 Task: Find connections with filter location Khūtār with filter topic #motivationwith filter profile language German with filter current company Google with filter school Zion Matriculation Higher Secondary School with filter industry Insurance with filter service category Date Entry with filter keywords title Application Developer
Action: Mouse moved to (265, 217)
Screenshot: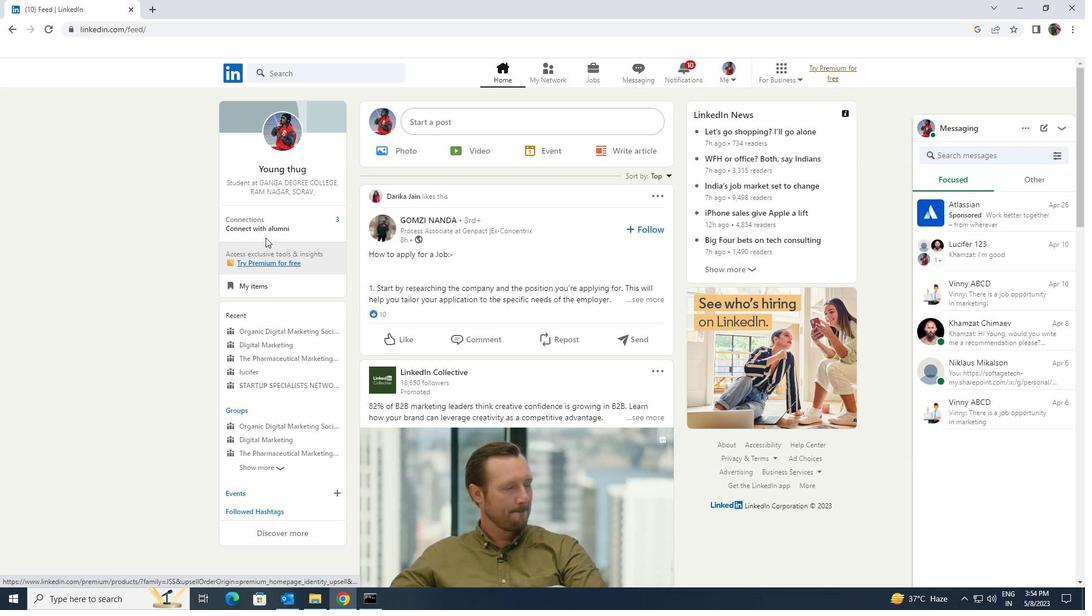 
Action: Mouse pressed left at (265, 217)
Screenshot: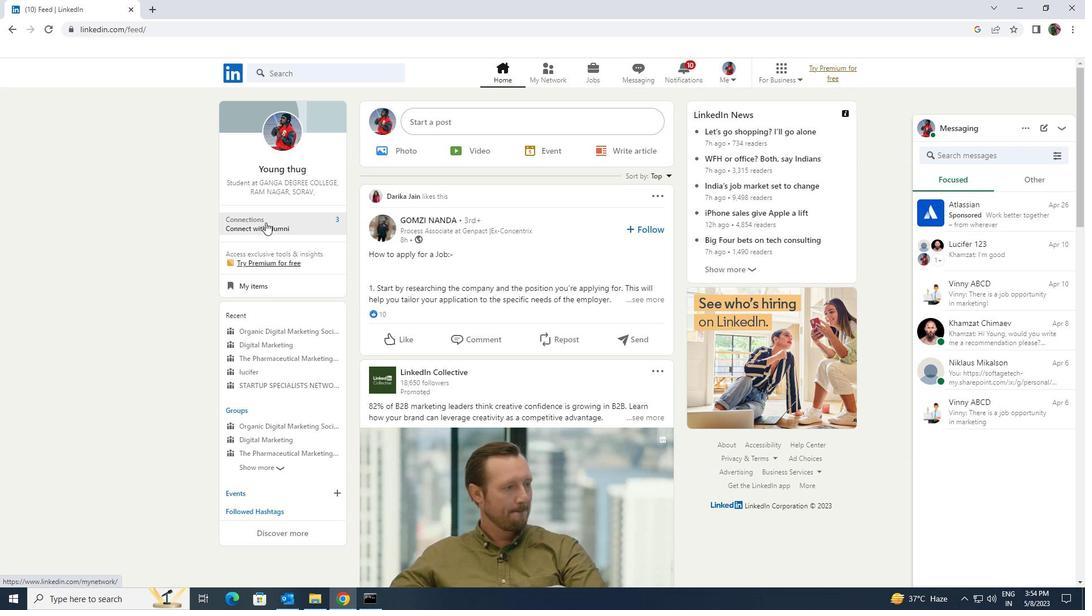 
Action: Mouse moved to (274, 136)
Screenshot: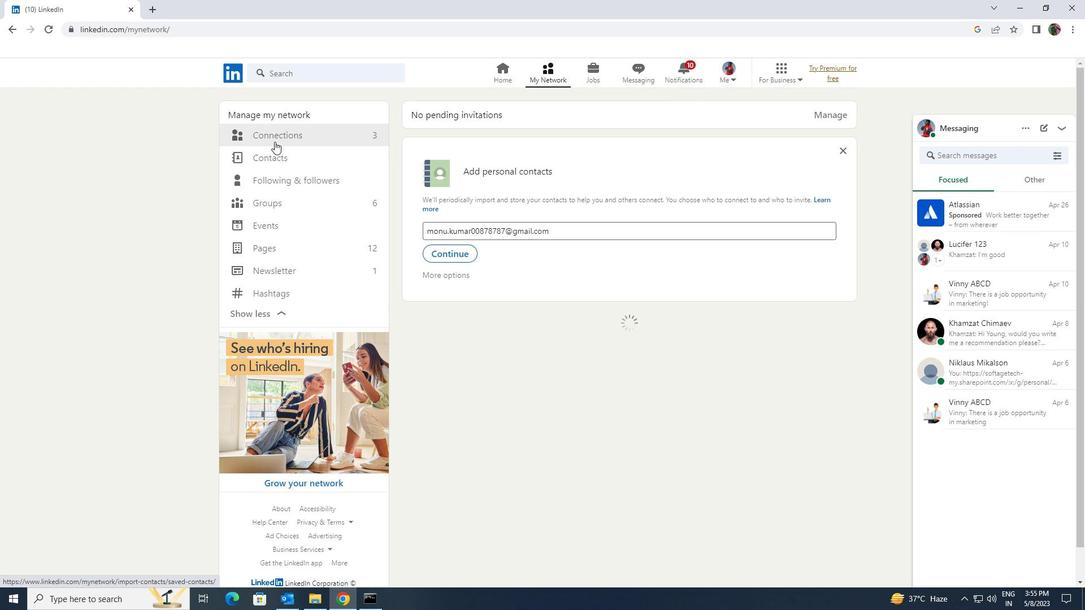 
Action: Mouse pressed left at (274, 136)
Screenshot: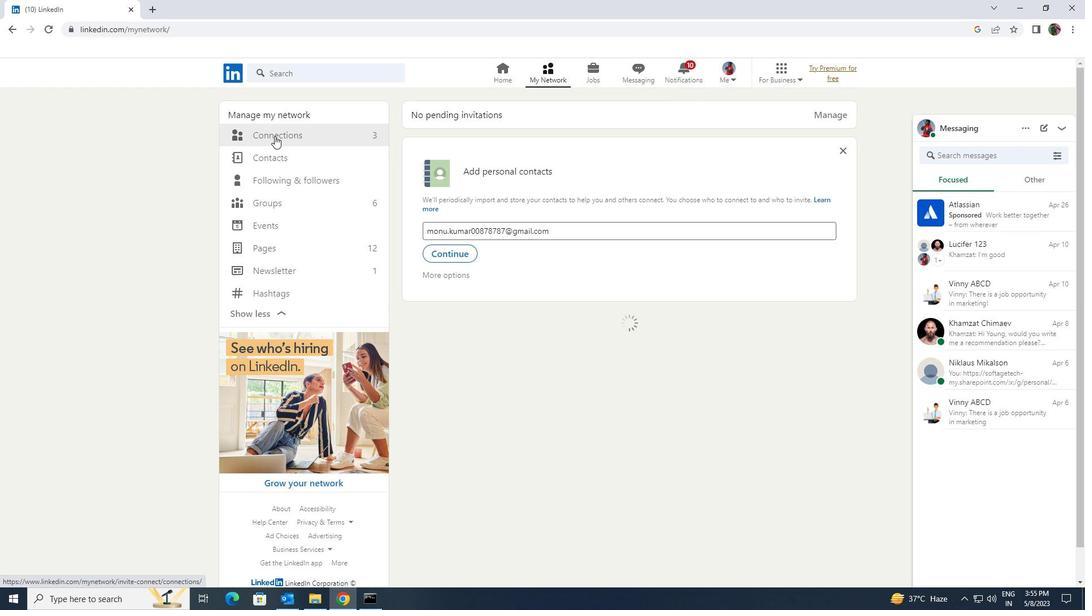 
Action: Mouse moved to (618, 132)
Screenshot: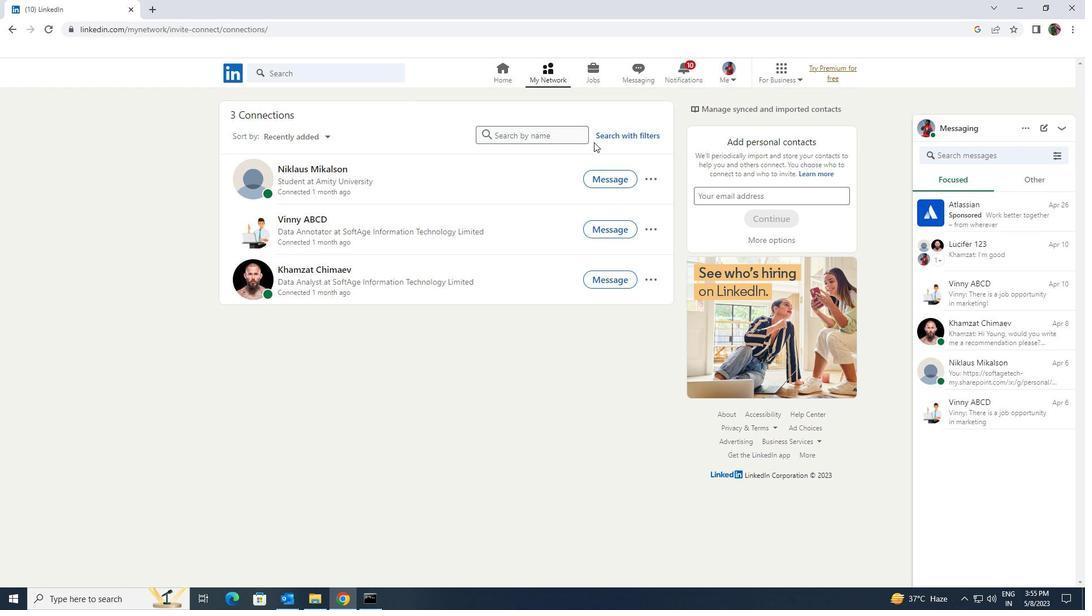 
Action: Mouse pressed left at (618, 132)
Screenshot: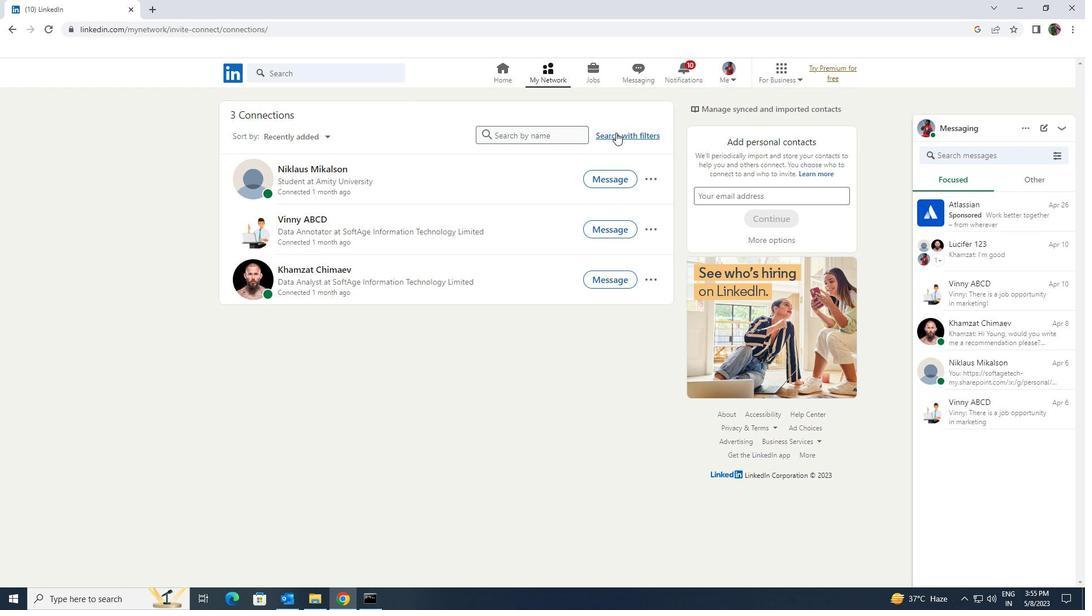 
Action: Mouse moved to (578, 103)
Screenshot: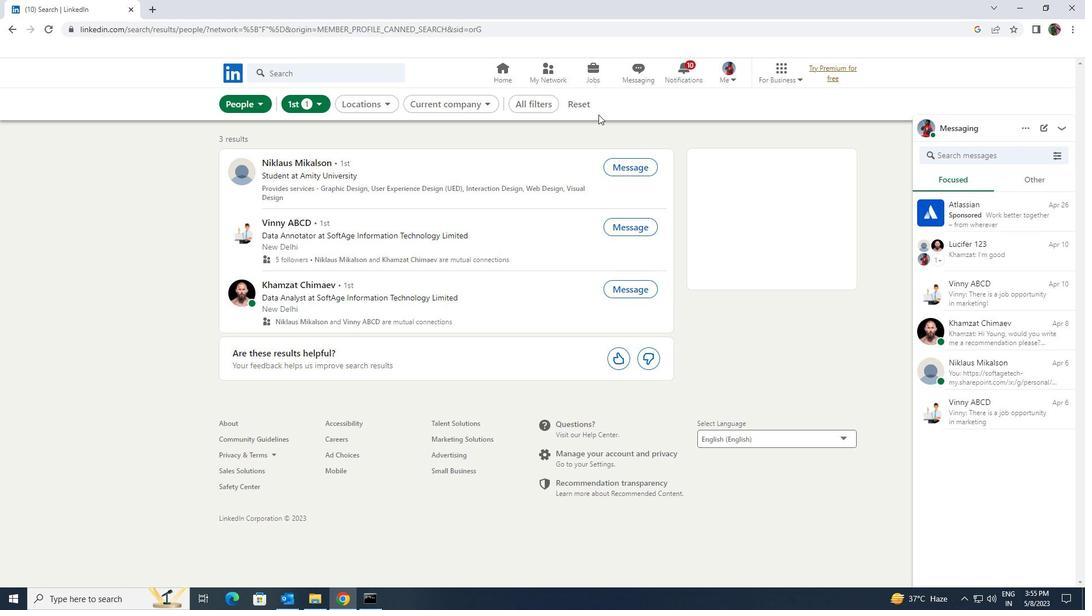 
Action: Mouse pressed left at (578, 103)
Screenshot: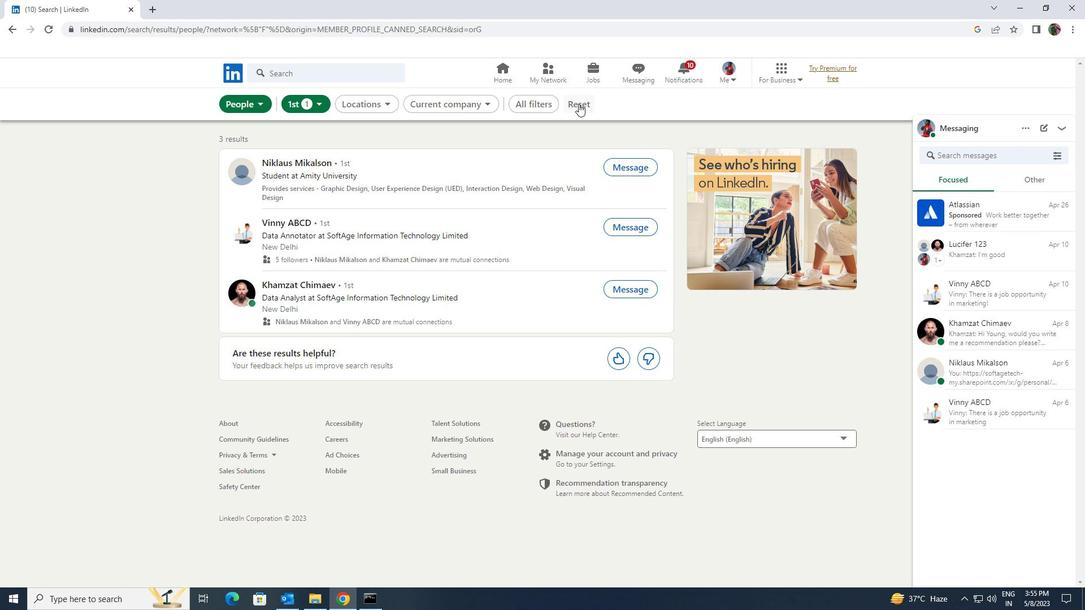 
Action: Mouse moved to (567, 102)
Screenshot: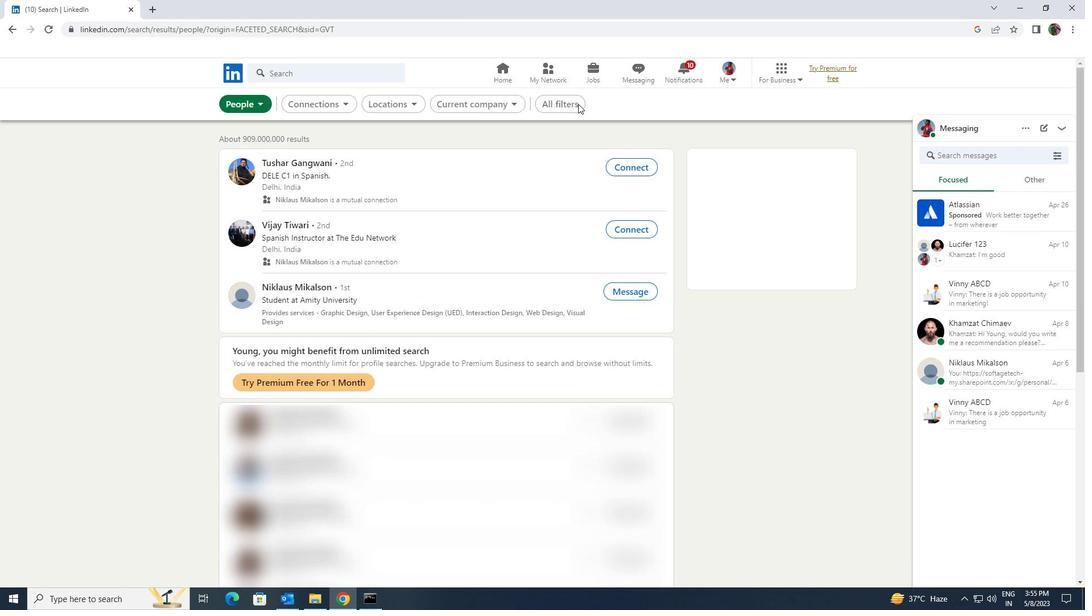 
Action: Mouse pressed left at (567, 102)
Screenshot: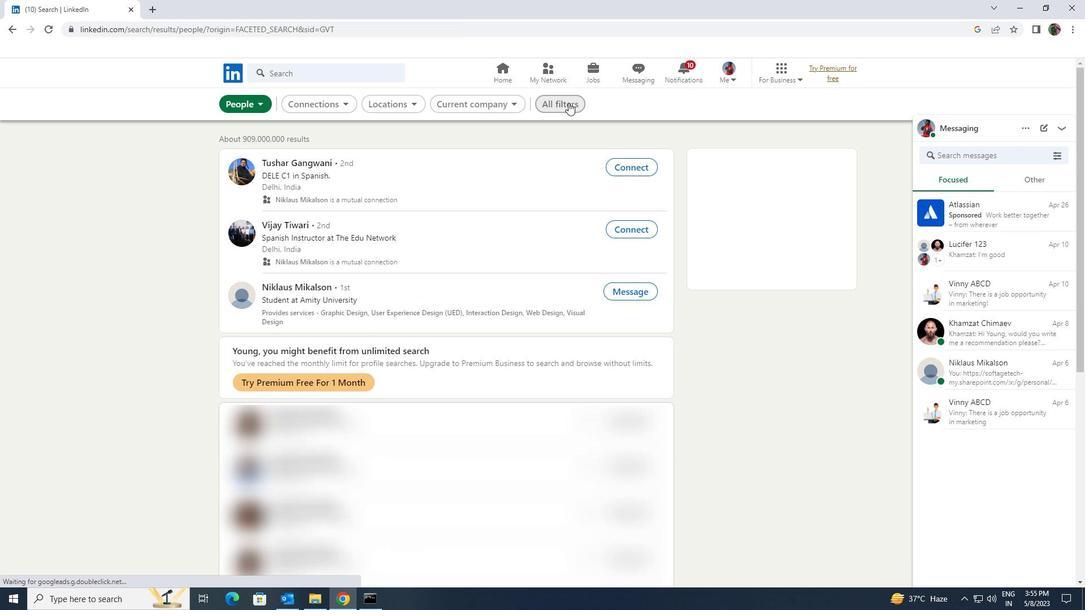 
Action: Mouse moved to (947, 440)
Screenshot: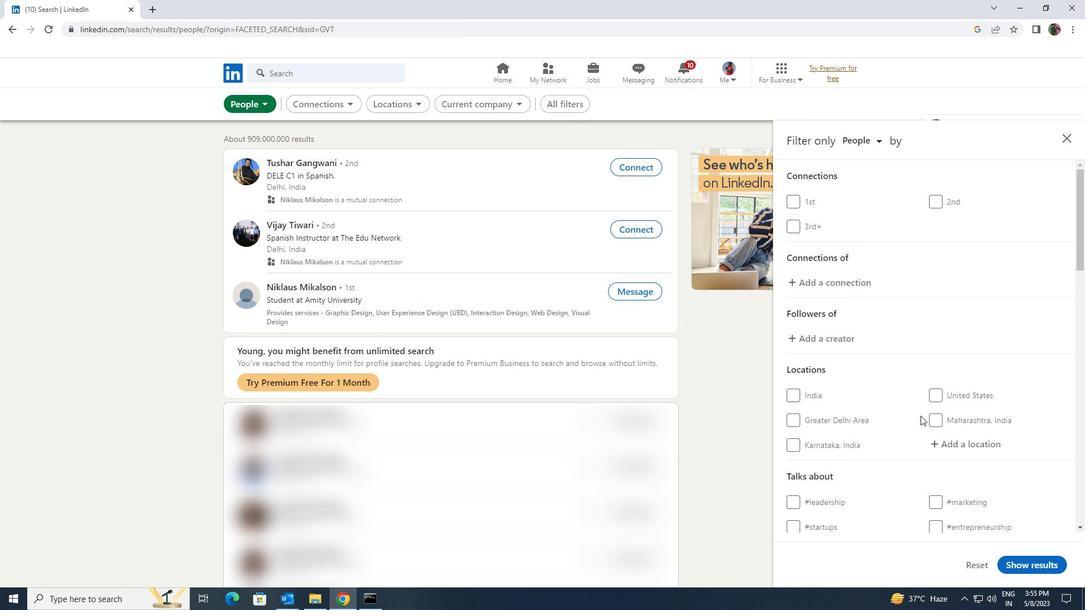 
Action: Mouse pressed left at (947, 440)
Screenshot: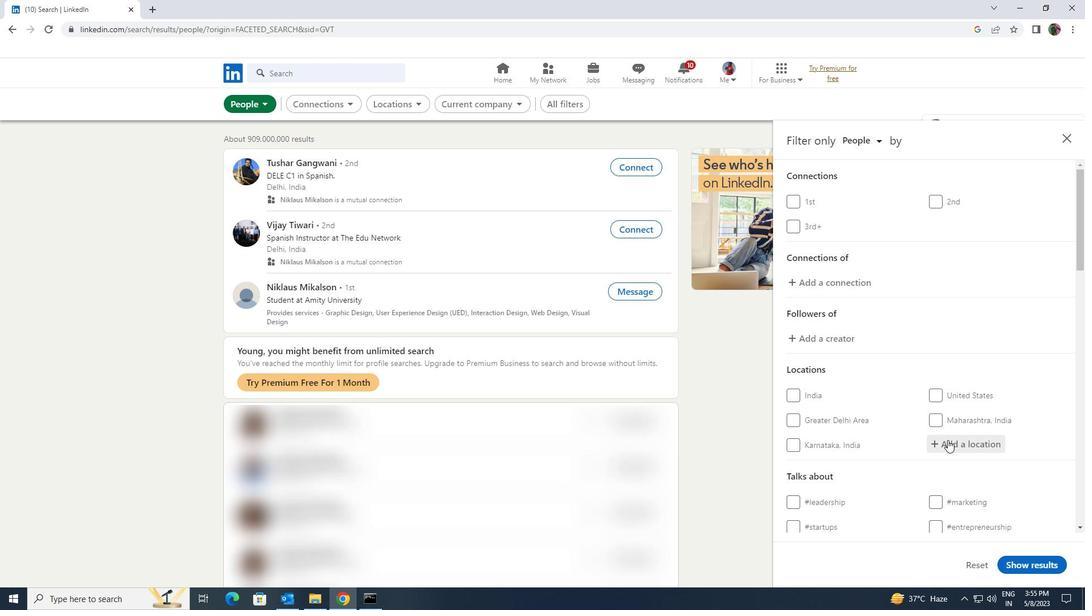 
Action: Key pressed <Key.shift><Key.shift><Key.shift><Key.shift><Key.shift>KHUTAR
Screenshot: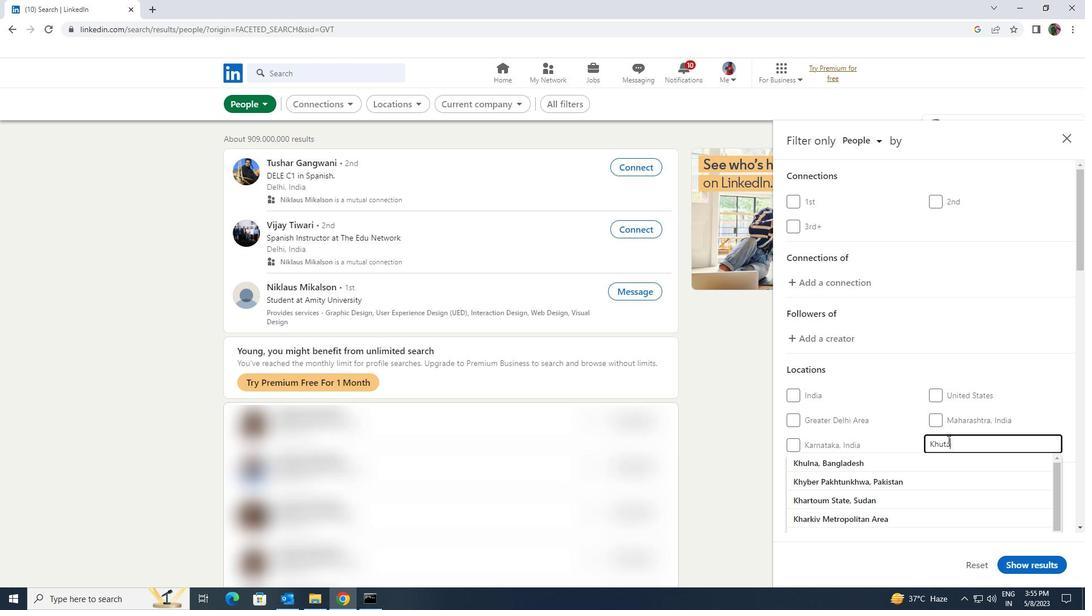 
Action: Mouse moved to (947, 452)
Screenshot: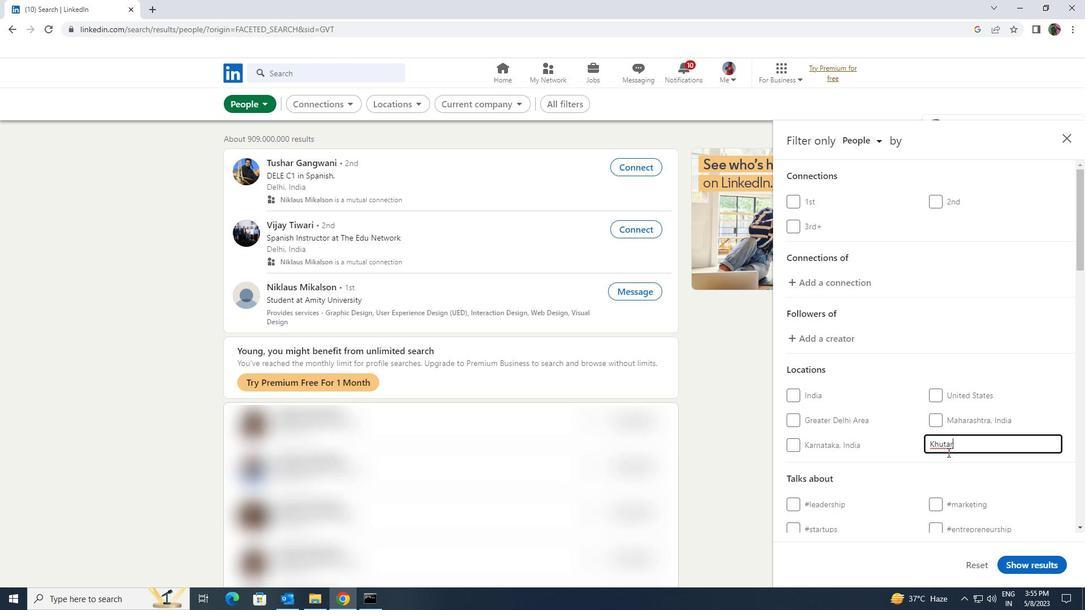 
Action: Mouse scrolled (947, 452) with delta (0, 0)
Screenshot: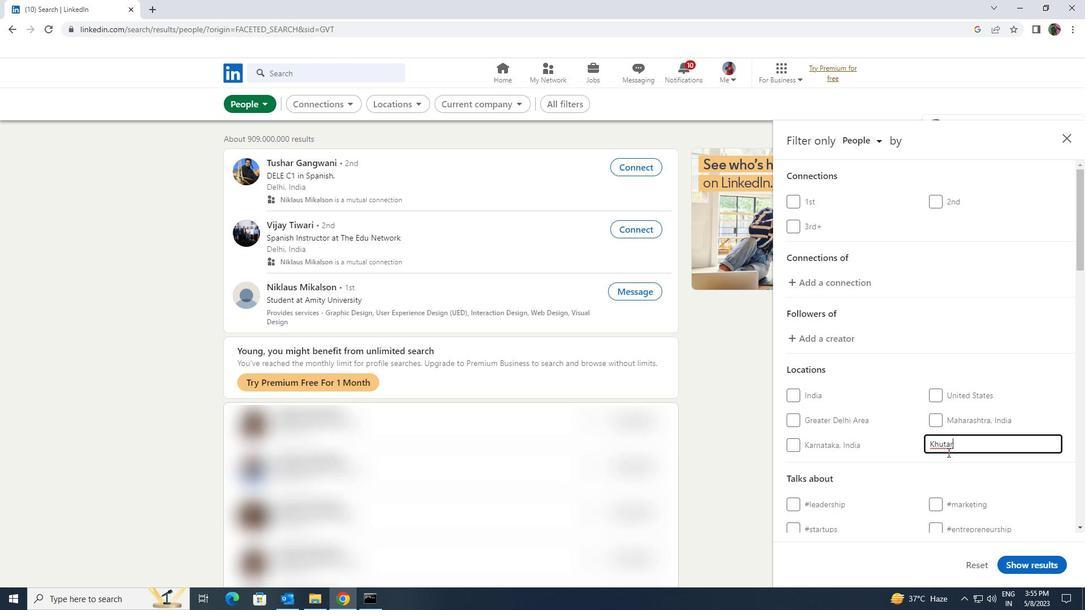 
Action: Mouse moved to (951, 491)
Screenshot: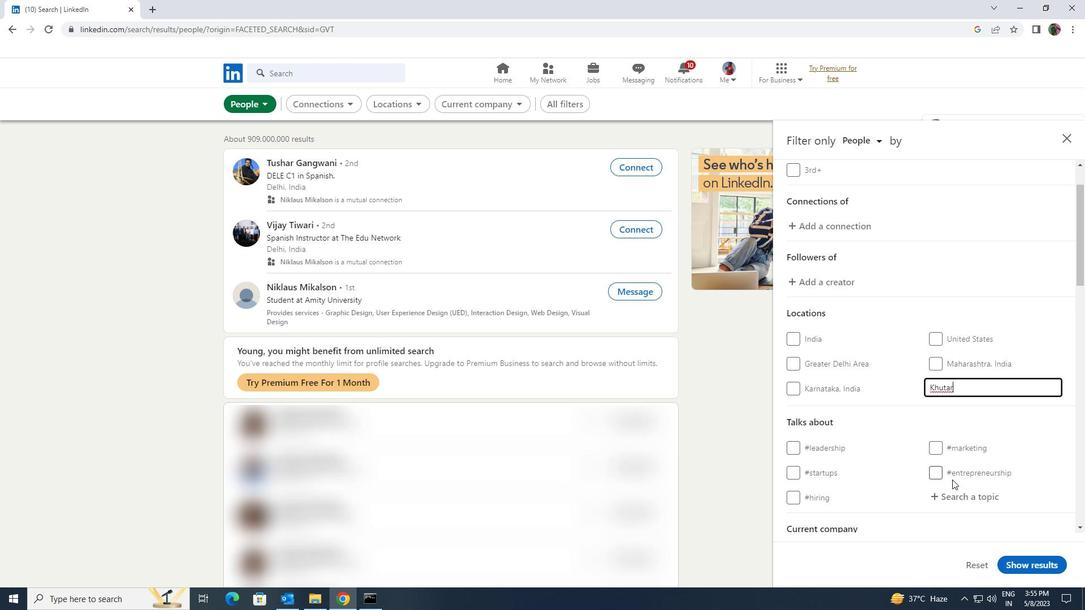 
Action: Mouse pressed left at (951, 491)
Screenshot: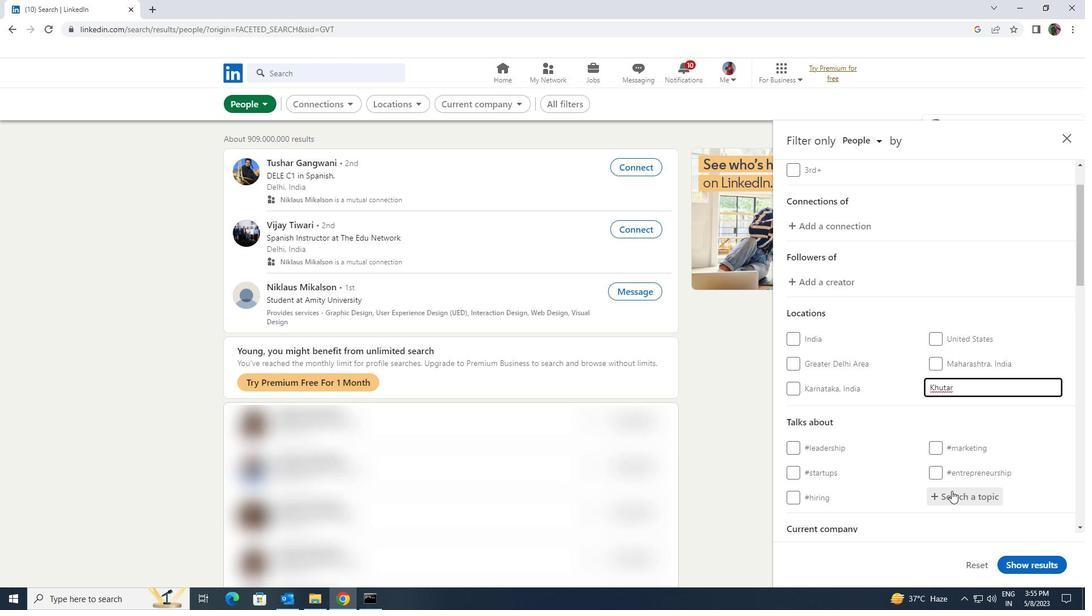 
Action: Key pressed <Key.shift><Key.shift><Key.shift><Key.shift><Key.shift>MOTIVATION
Screenshot: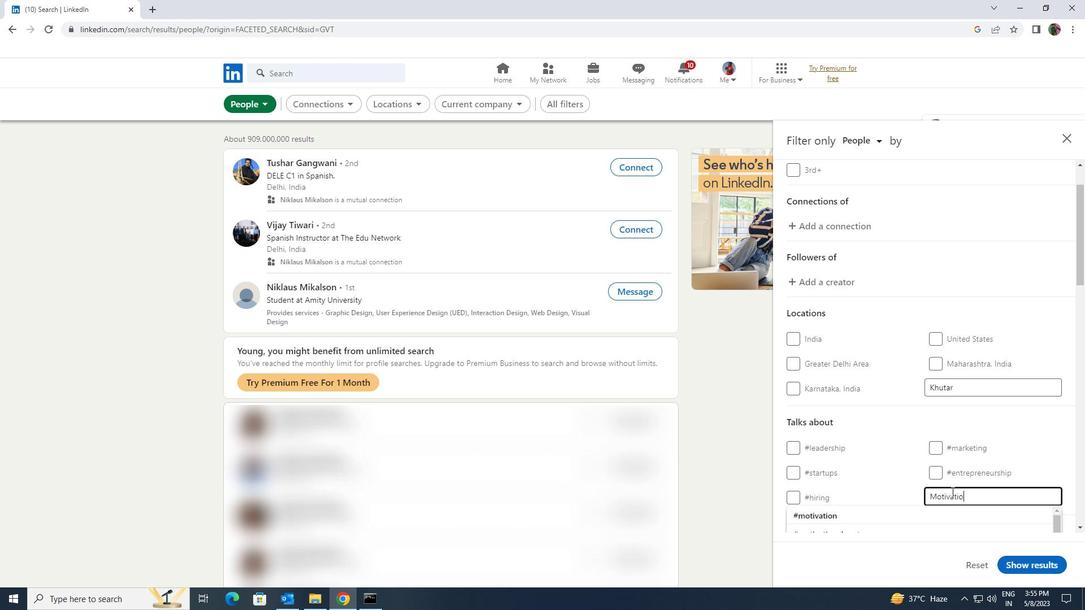 
Action: Mouse moved to (909, 508)
Screenshot: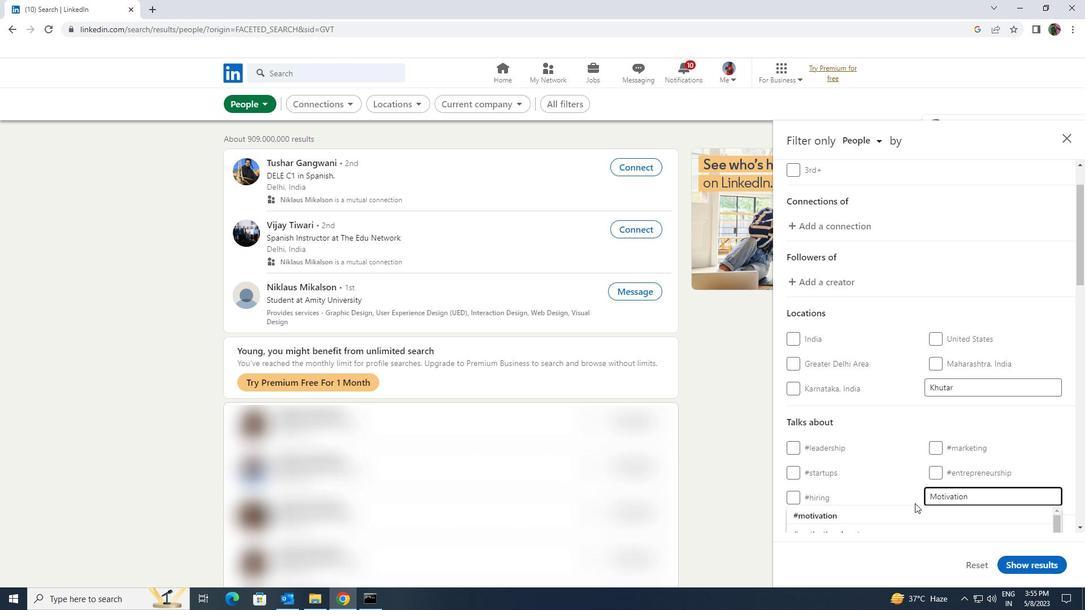 
Action: Mouse pressed left at (909, 508)
Screenshot: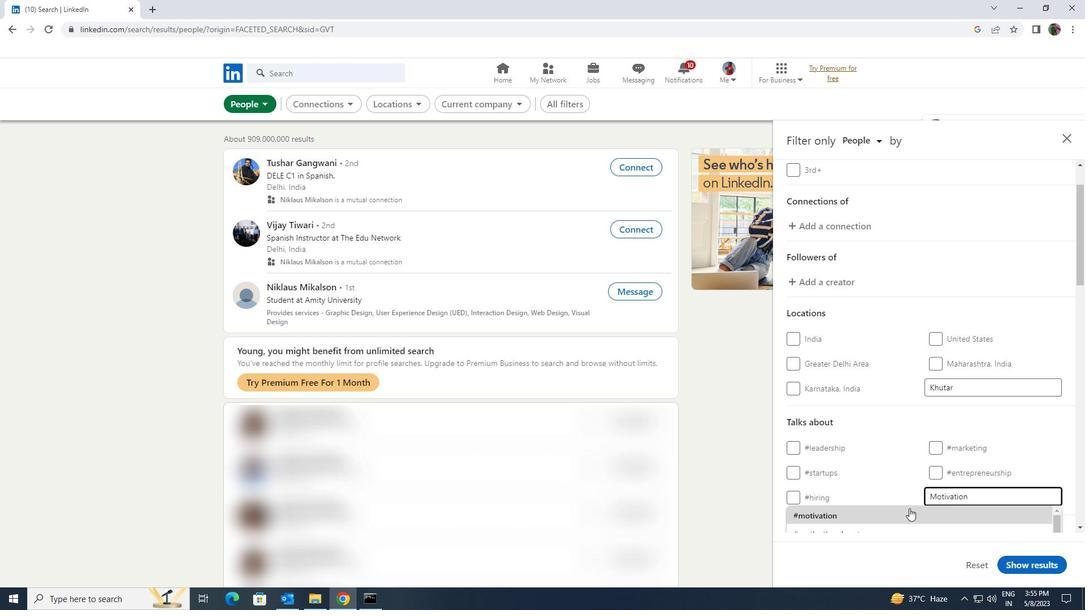 
Action: Mouse moved to (909, 508)
Screenshot: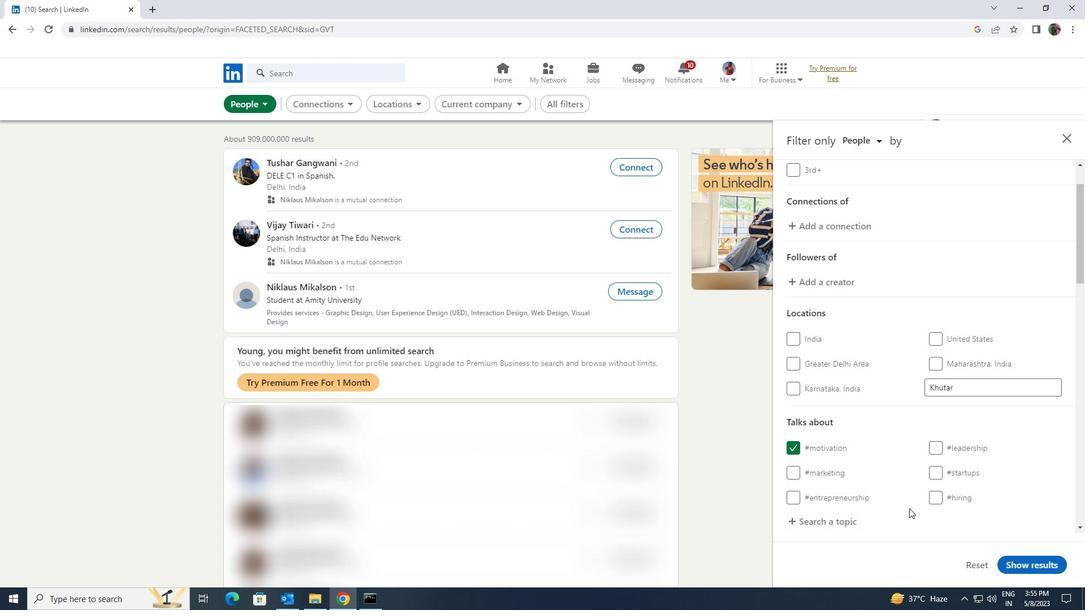 
Action: Mouse scrolled (909, 508) with delta (0, 0)
Screenshot: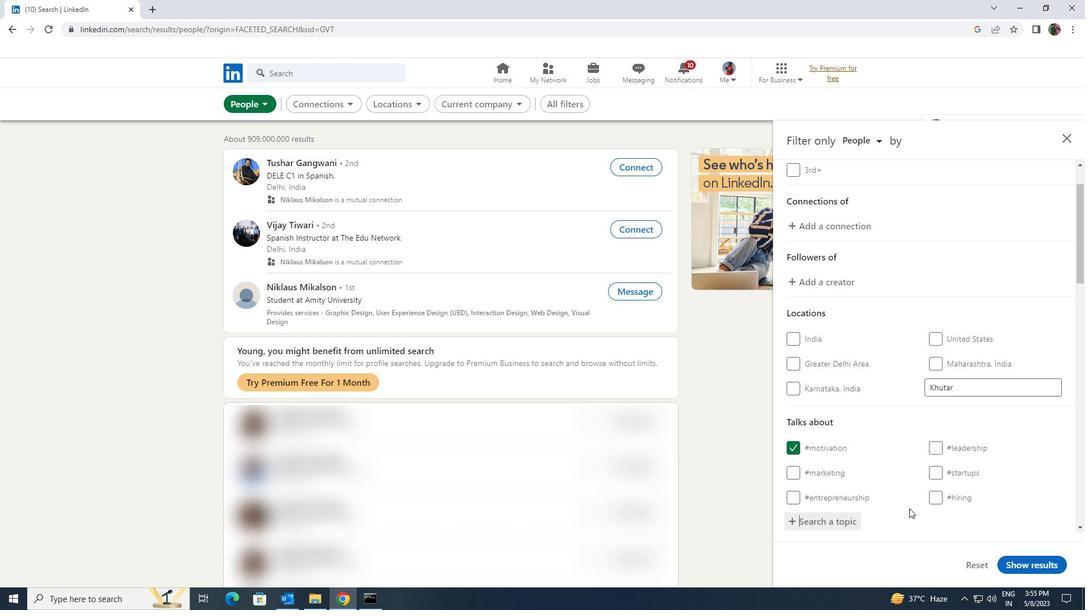 
Action: Mouse scrolled (909, 508) with delta (0, 0)
Screenshot: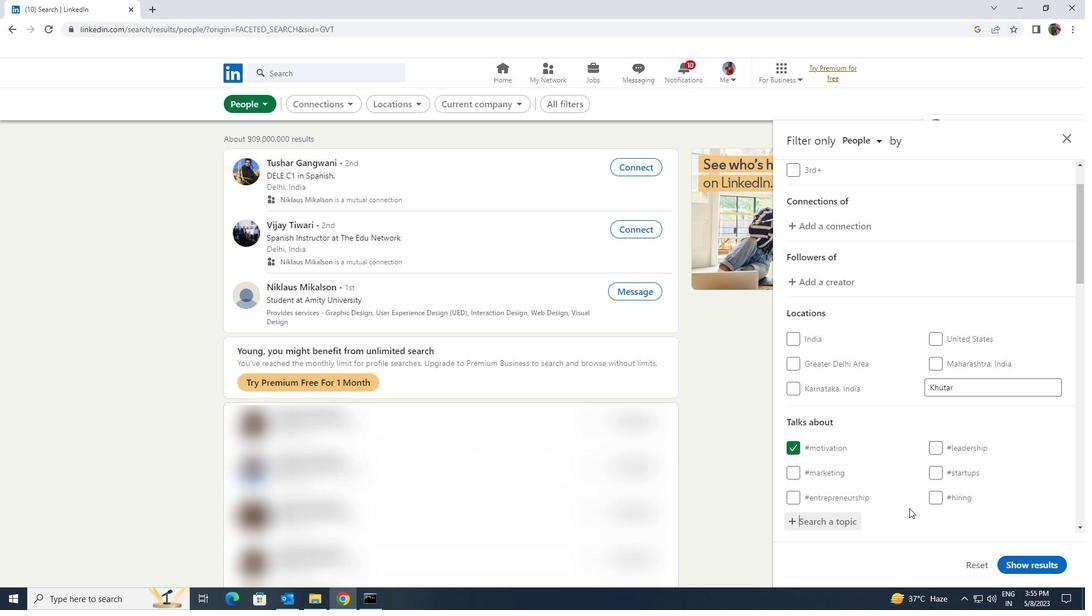 
Action: Mouse scrolled (909, 508) with delta (0, 0)
Screenshot: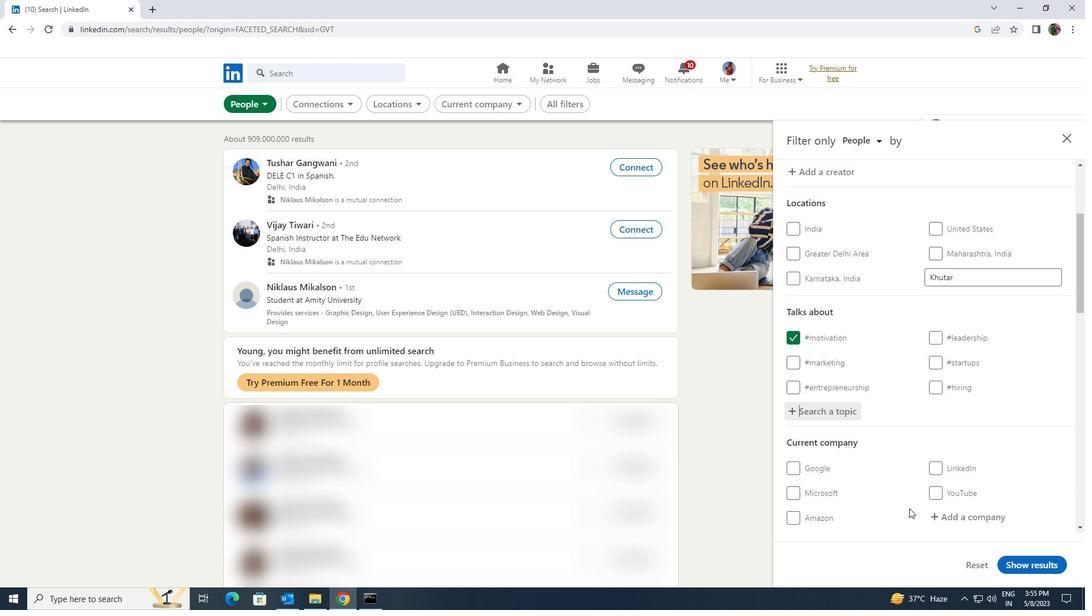 
Action: Mouse scrolled (909, 508) with delta (0, 0)
Screenshot: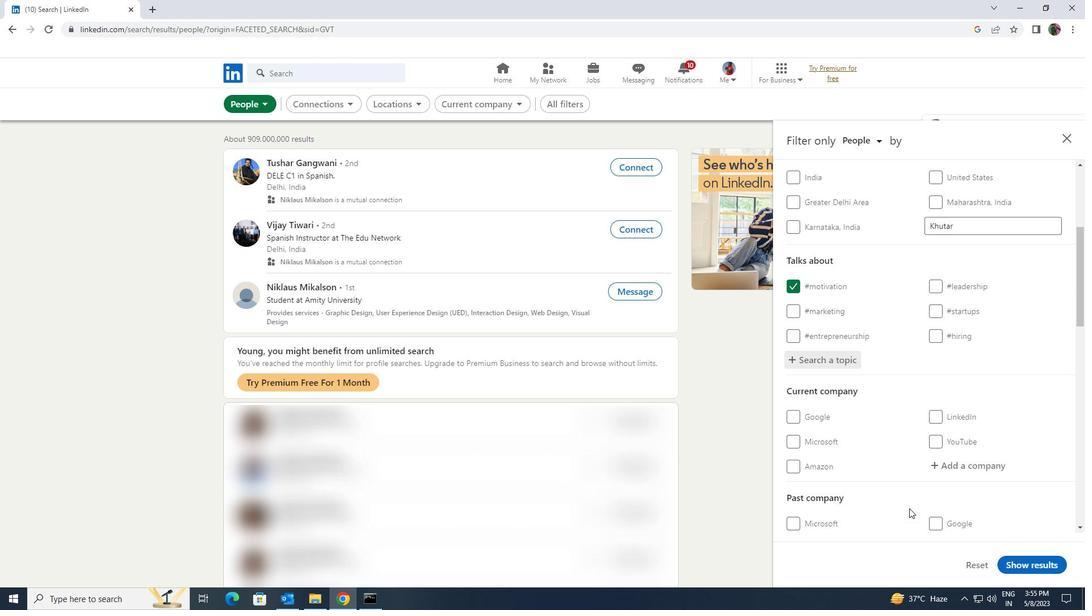 
Action: Mouse scrolled (909, 508) with delta (0, 0)
Screenshot: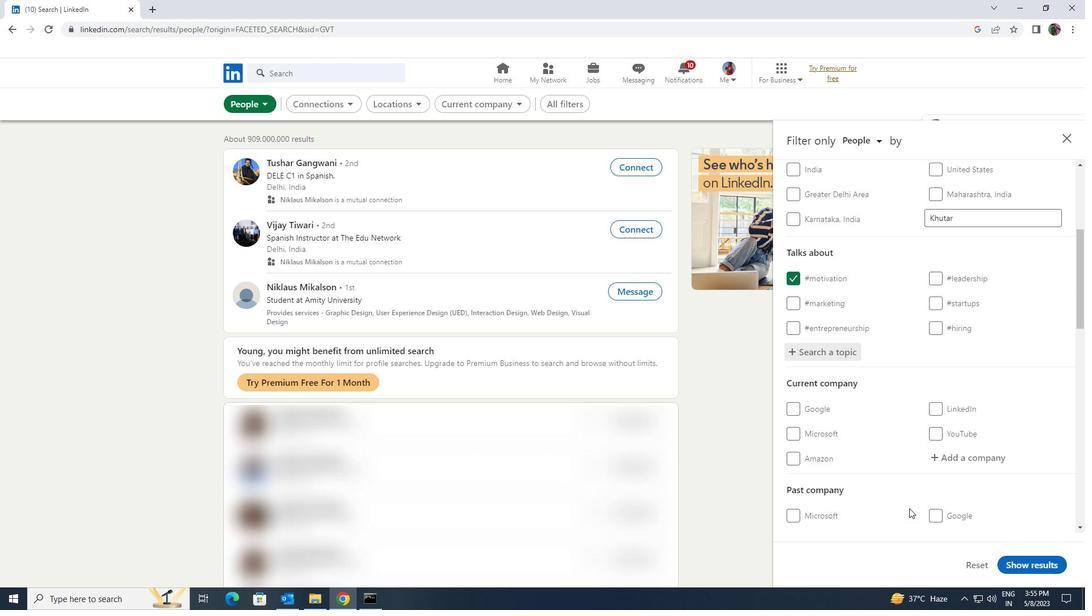 
Action: Mouse scrolled (909, 508) with delta (0, 0)
Screenshot: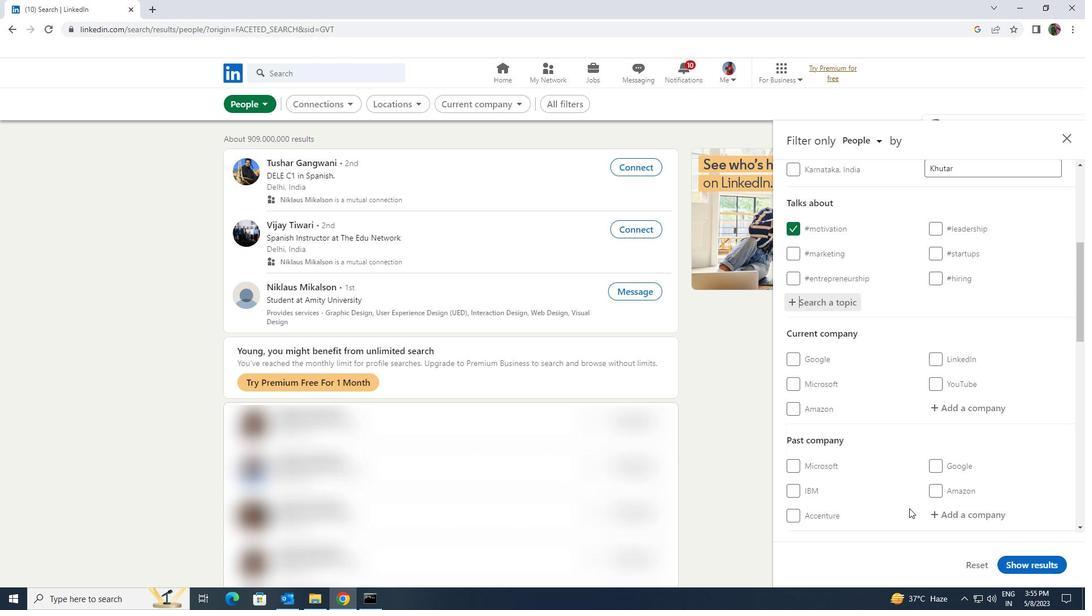 
Action: Mouse scrolled (909, 508) with delta (0, 0)
Screenshot: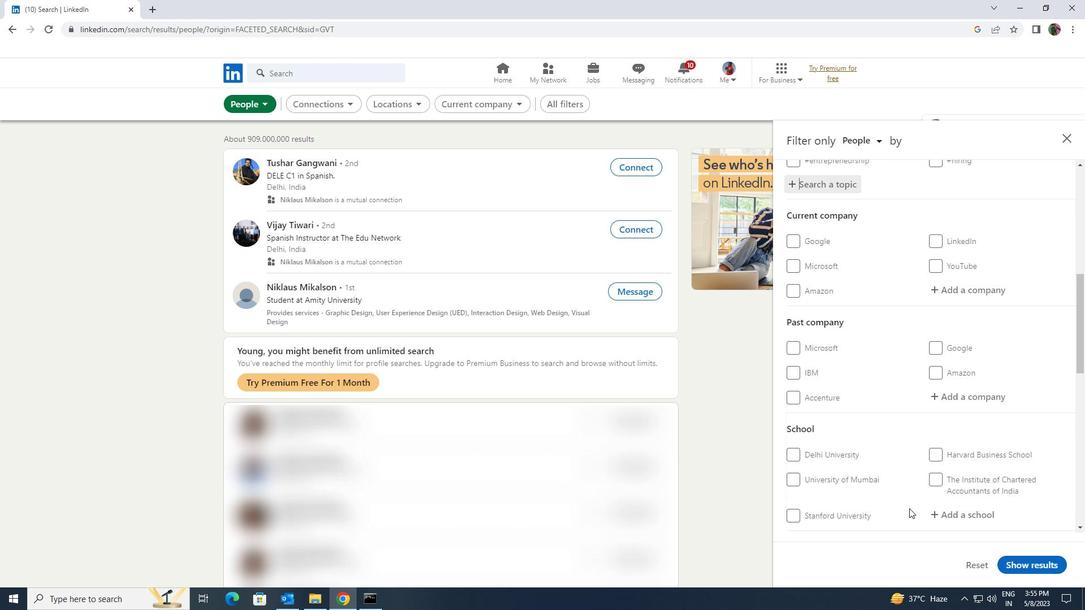 
Action: Mouse scrolled (909, 508) with delta (0, 0)
Screenshot: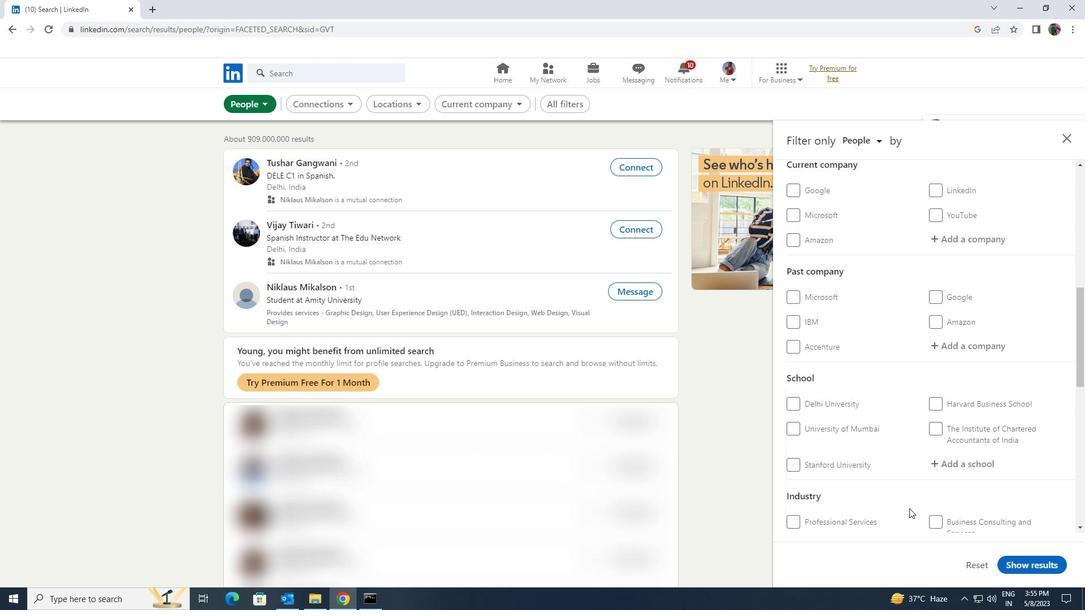 
Action: Mouse scrolled (909, 508) with delta (0, 0)
Screenshot: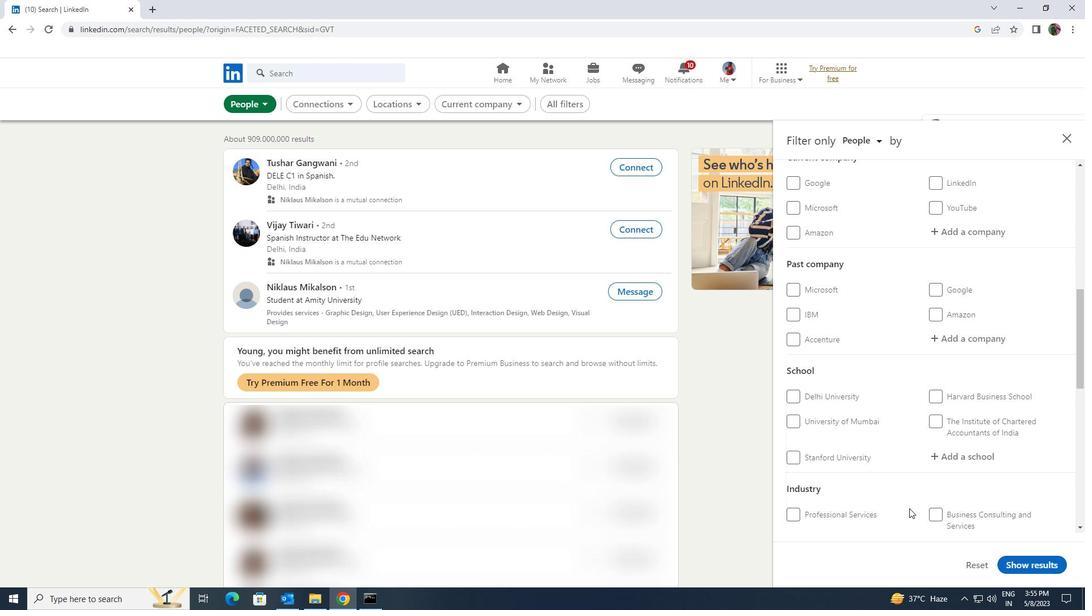 
Action: Mouse scrolled (909, 508) with delta (0, 0)
Screenshot: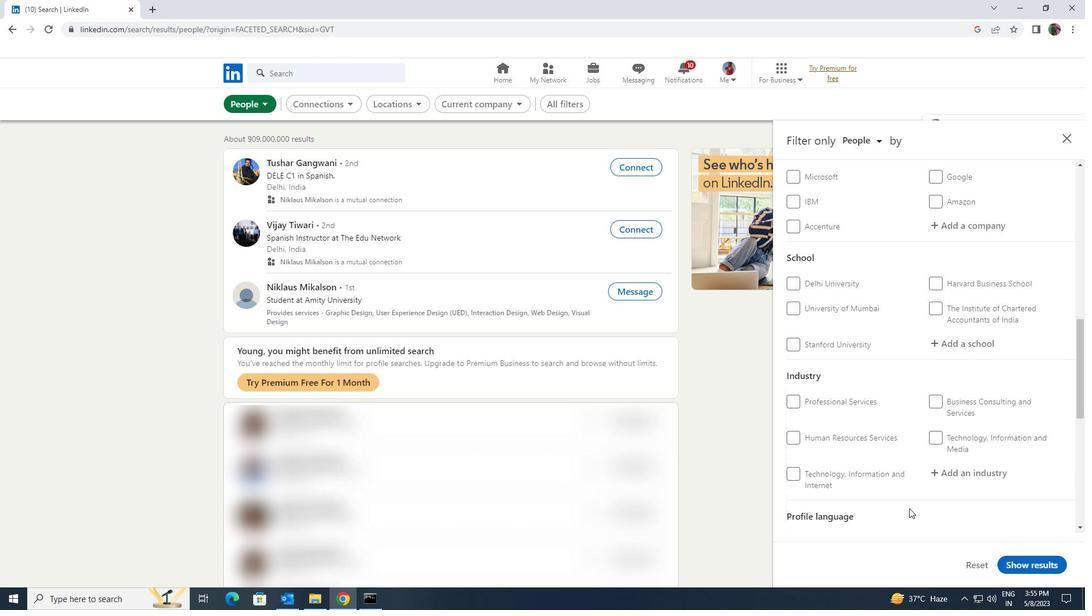
Action: Mouse scrolled (909, 508) with delta (0, 0)
Screenshot: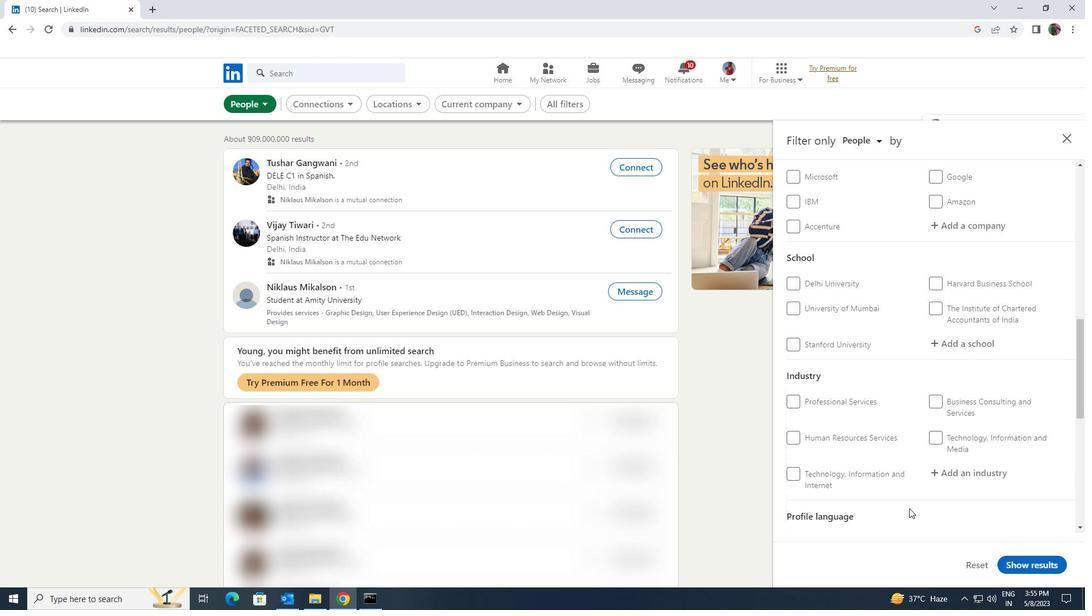 
Action: Mouse moved to (827, 480)
Screenshot: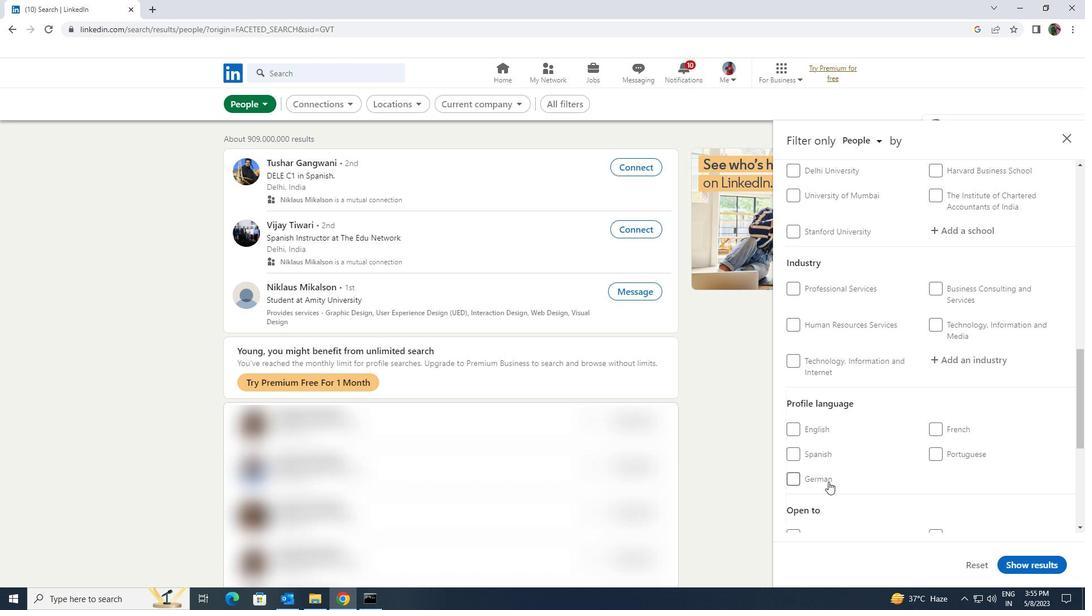 
Action: Mouse pressed left at (827, 480)
Screenshot: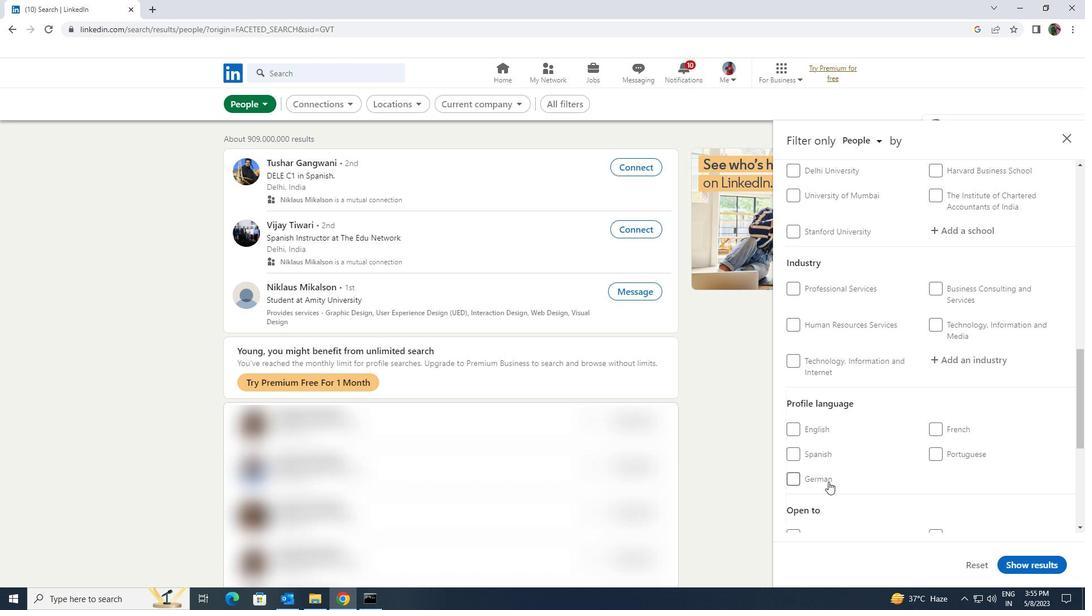 
Action: Mouse moved to (881, 491)
Screenshot: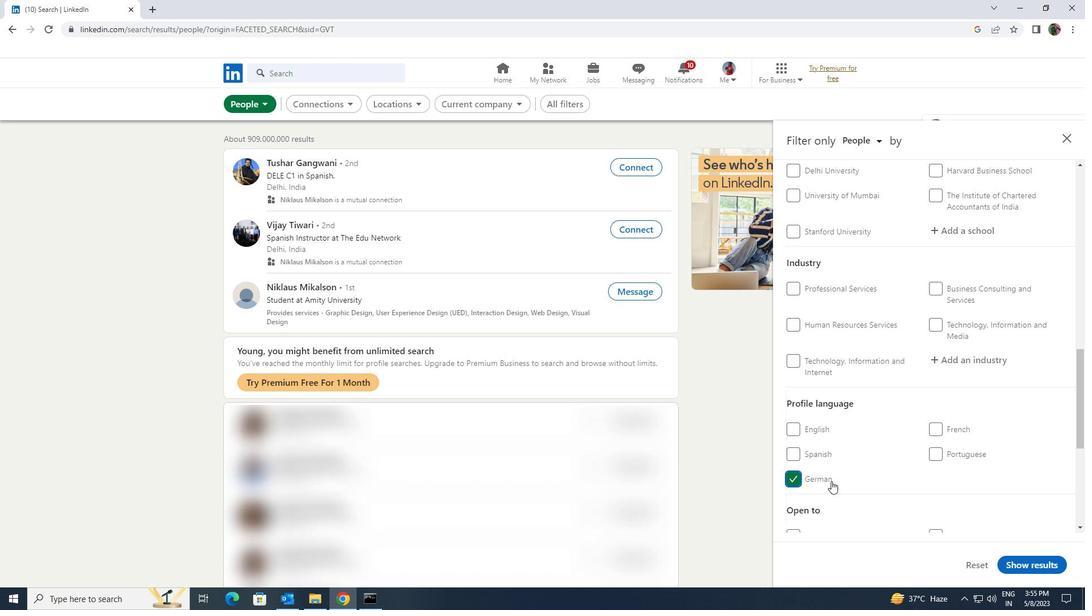 
Action: Mouse scrolled (881, 492) with delta (0, 0)
Screenshot: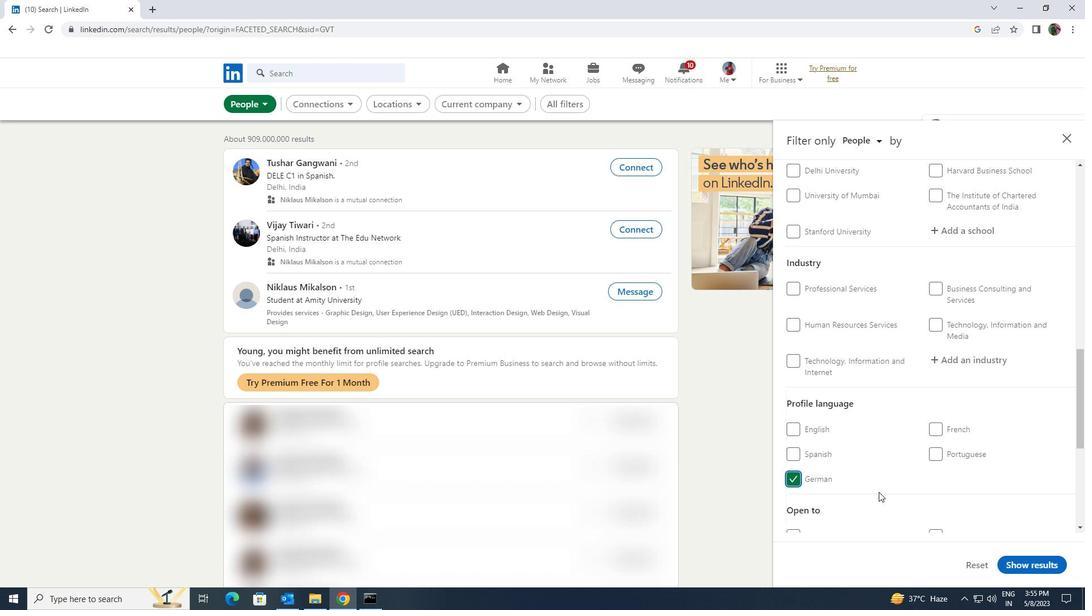 
Action: Mouse scrolled (881, 492) with delta (0, 0)
Screenshot: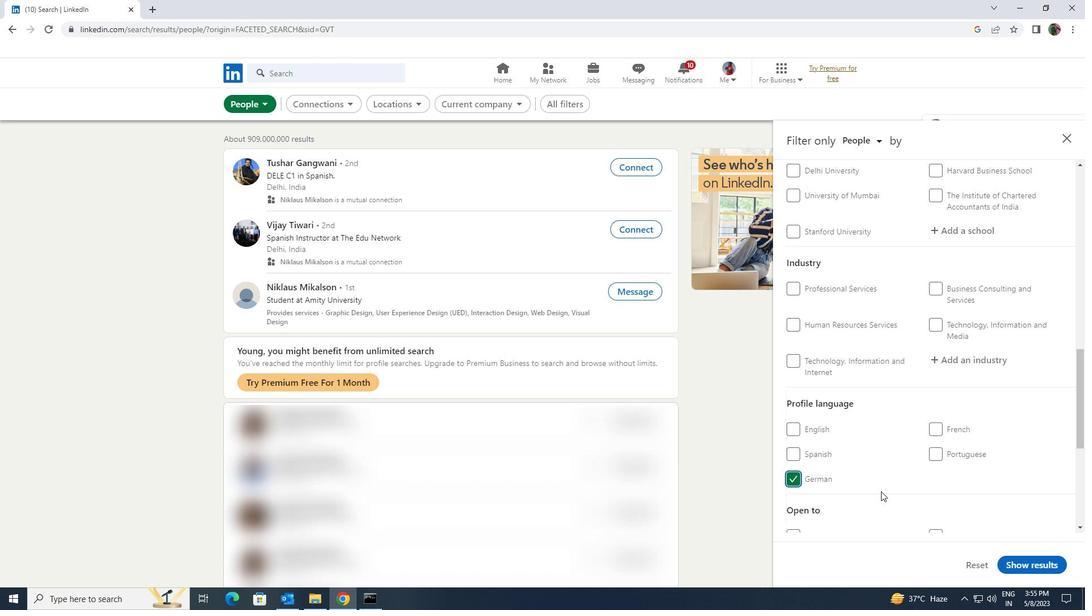 
Action: Mouse scrolled (881, 492) with delta (0, 0)
Screenshot: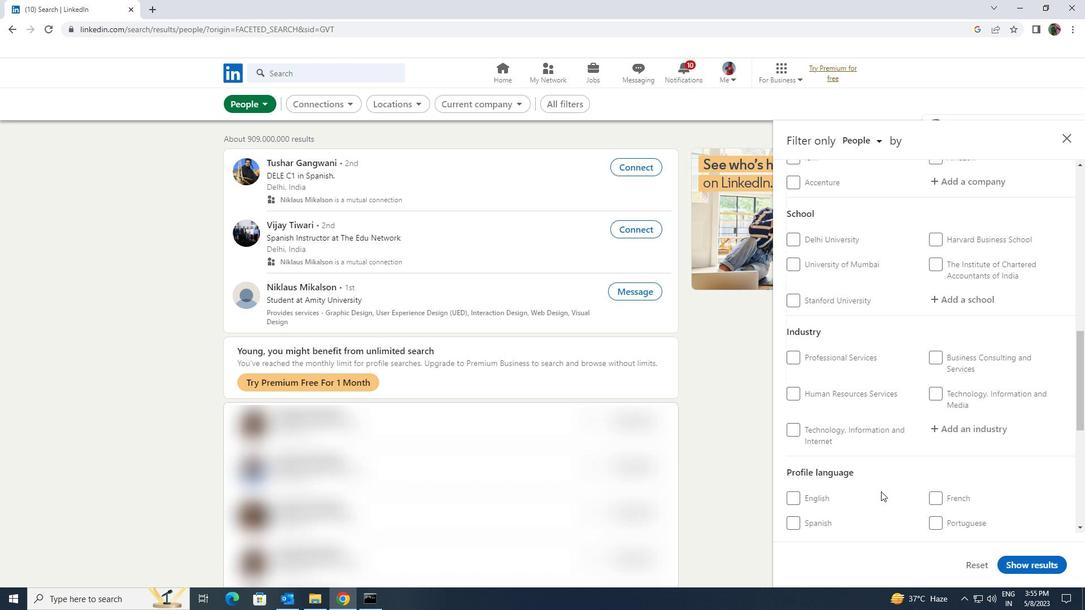 
Action: Mouse scrolled (881, 492) with delta (0, 0)
Screenshot: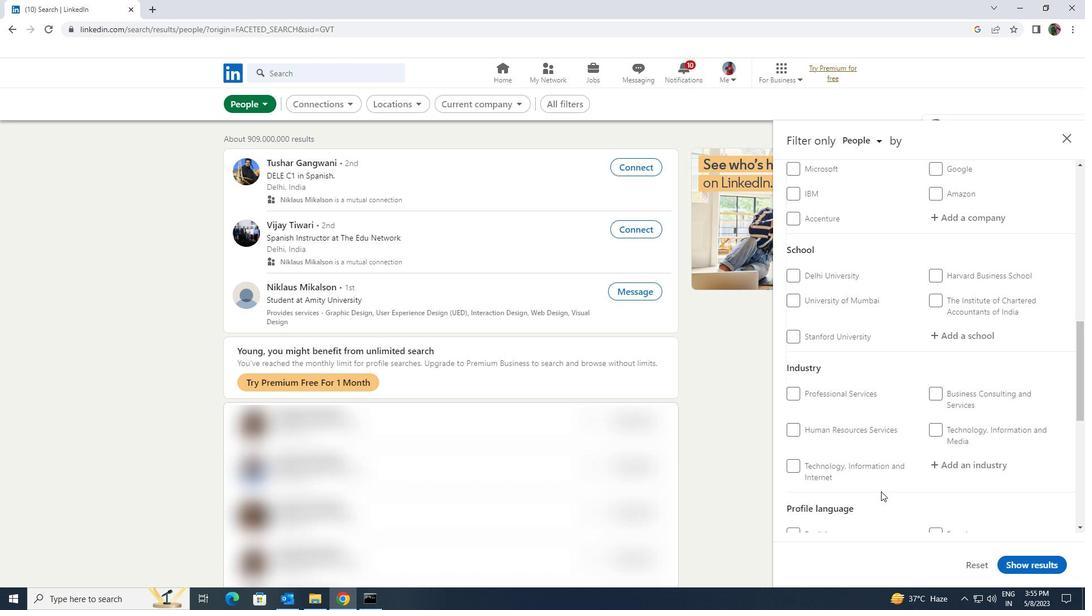 
Action: Mouse moved to (881, 491)
Screenshot: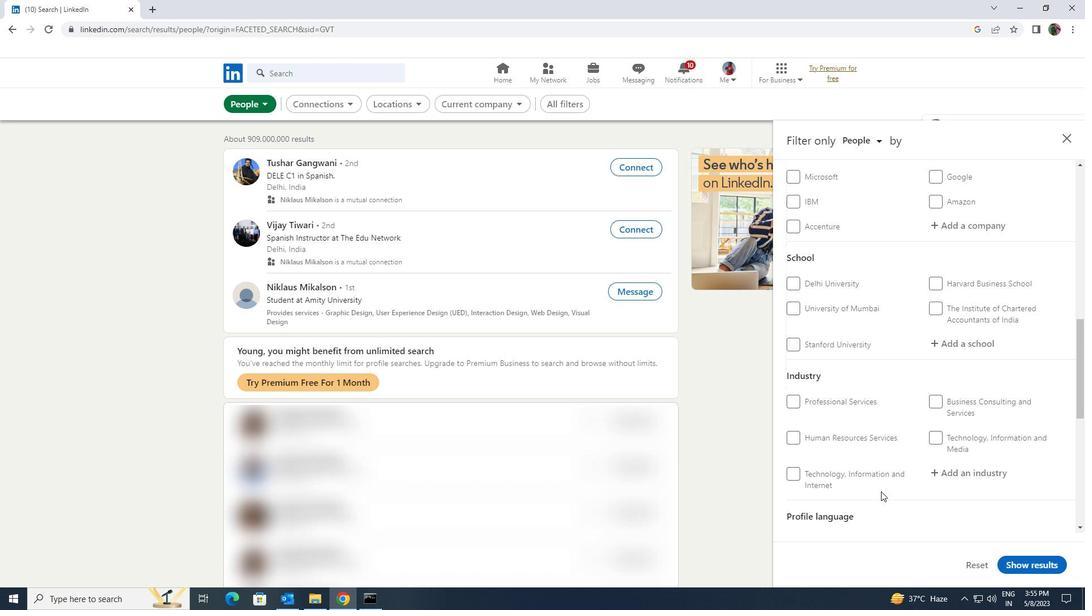 
Action: Mouse scrolled (881, 492) with delta (0, 0)
Screenshot: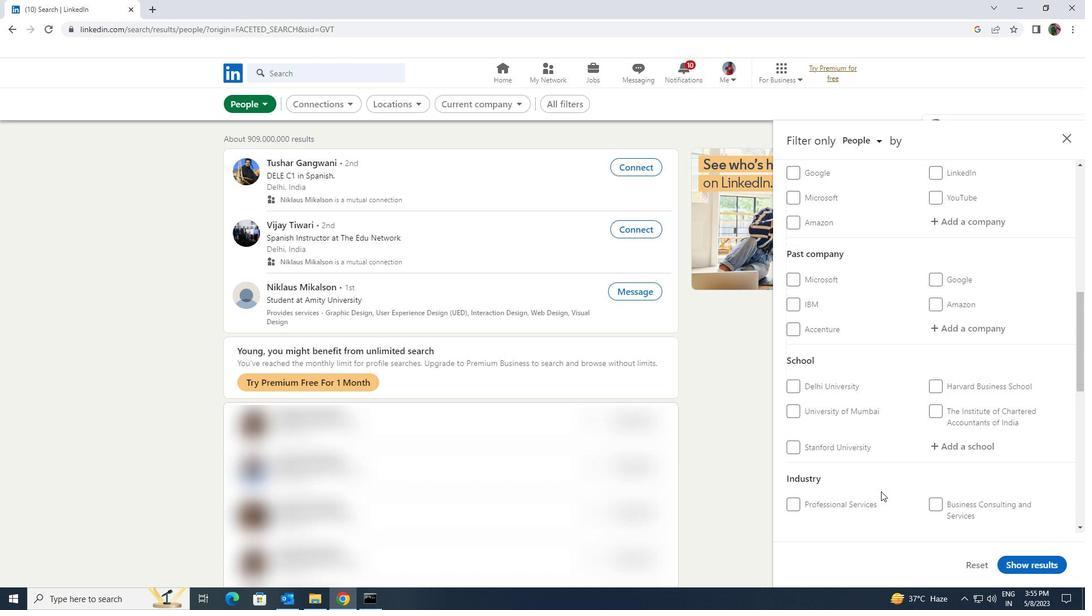 
Action: Mouse moved to (881, 491)
Screenshot: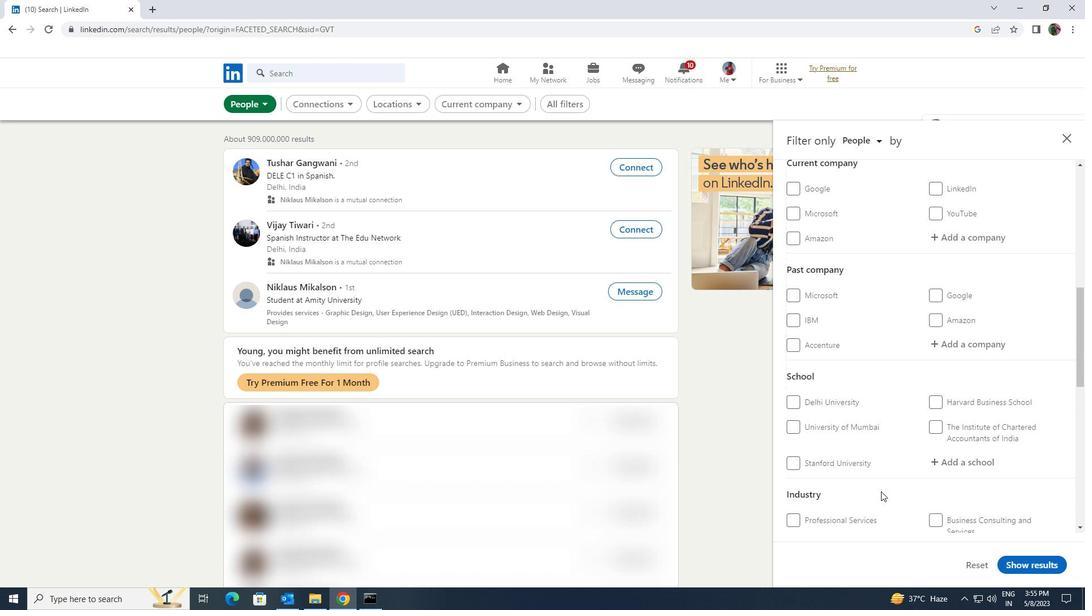 
Action: Mouse scrolled (881, 492) with delta (0, 0)
Screenshot: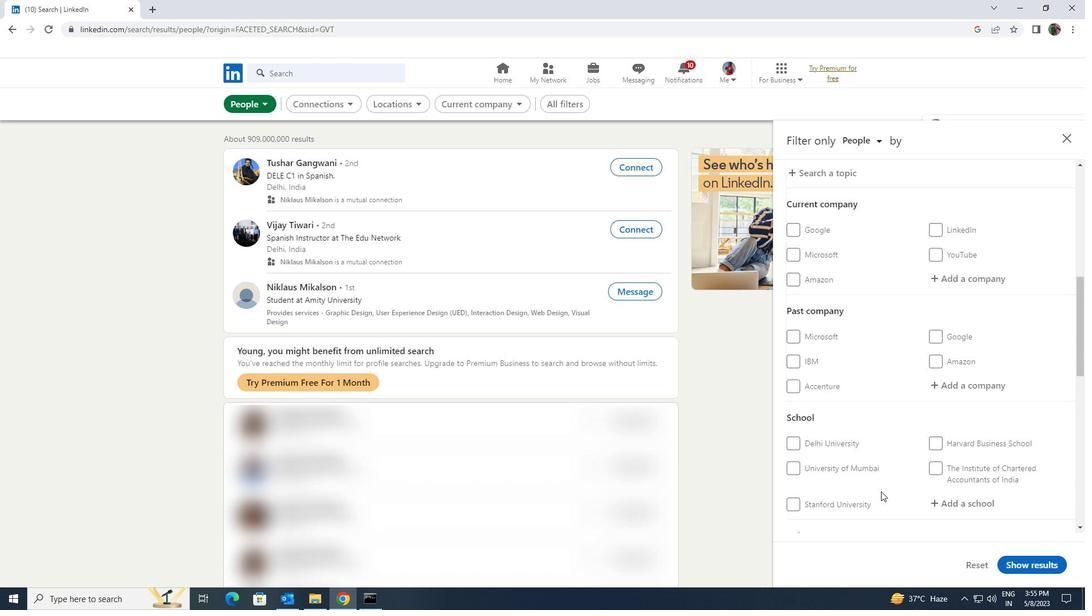 
Action: Mouse moved to (881, 492)
Screenshot: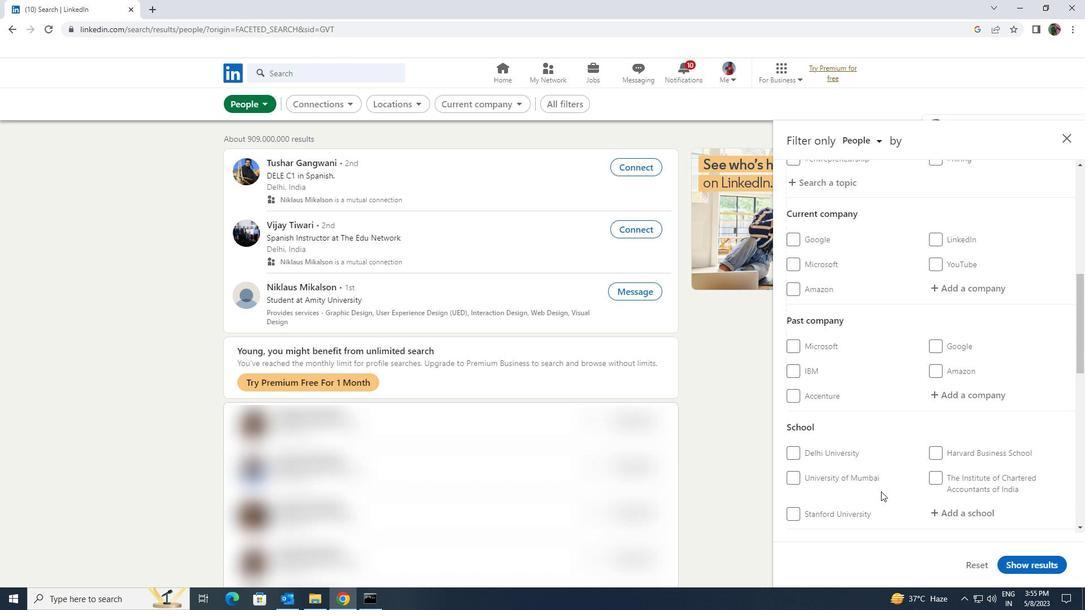 
Action: Mouse scrolled (881, 492) with delta (0, 0)
Screenshot: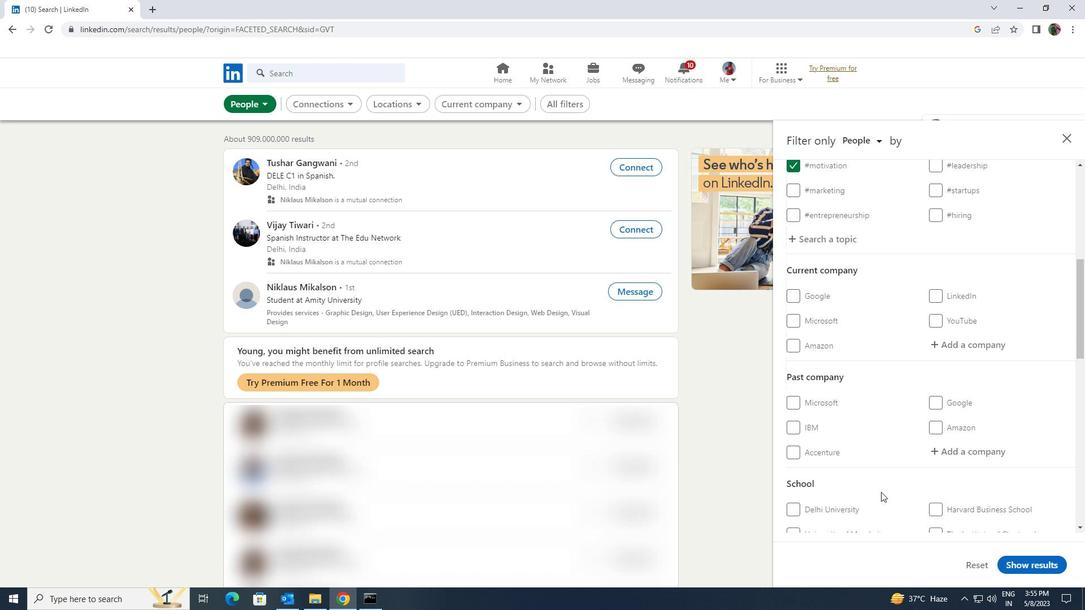 
Action: Mouse scrolled (881, 492) with delta (0, 0)
Screenshot: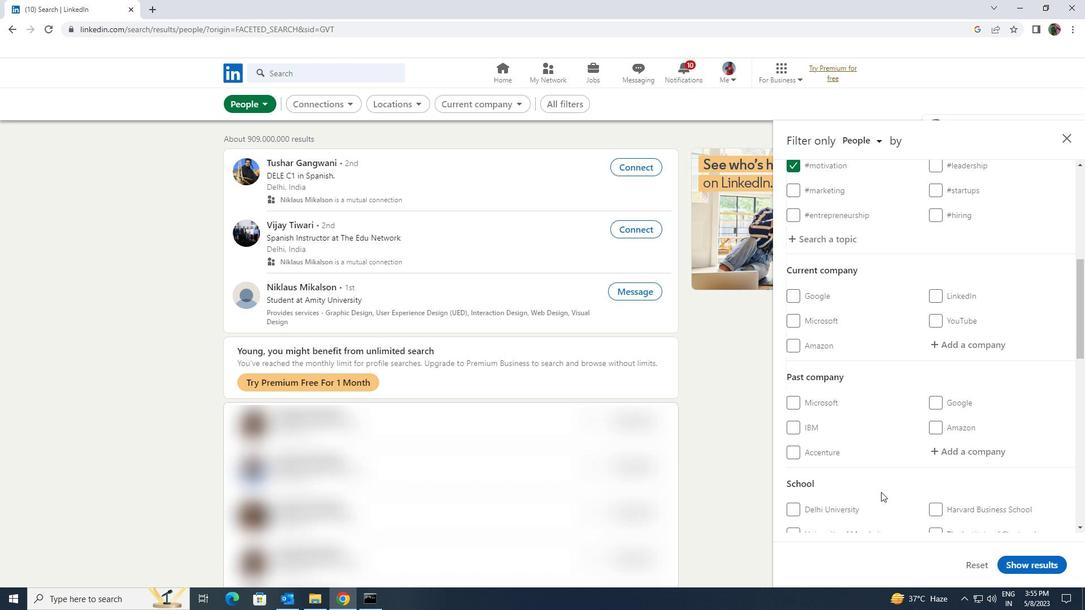
Action: Mouse moved to (933, 454)
Screenshot: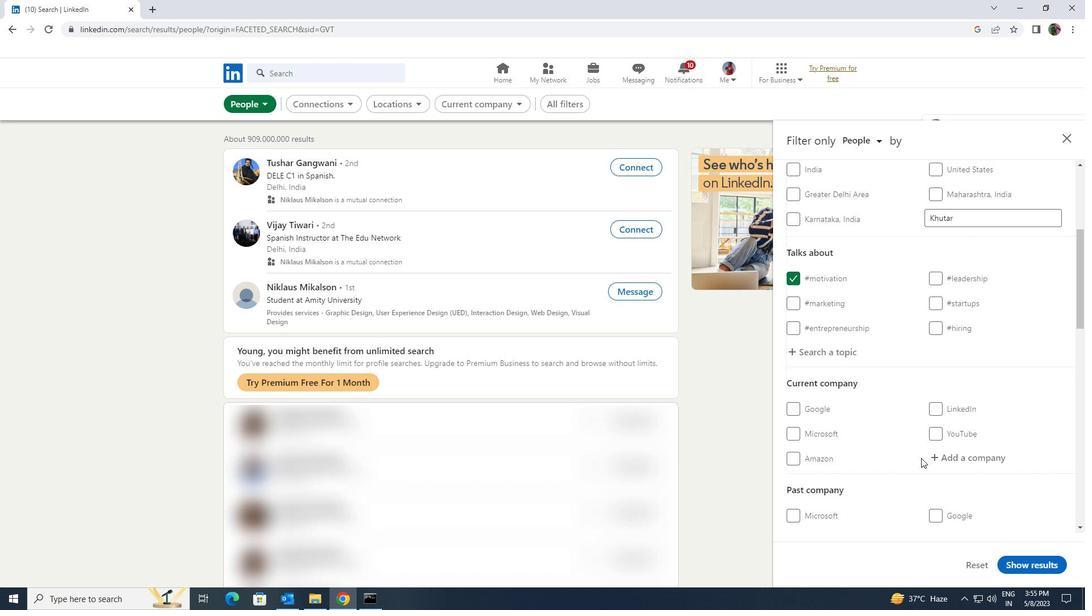 
Action: Mouse pressed left at (933, 454)
Screenshot: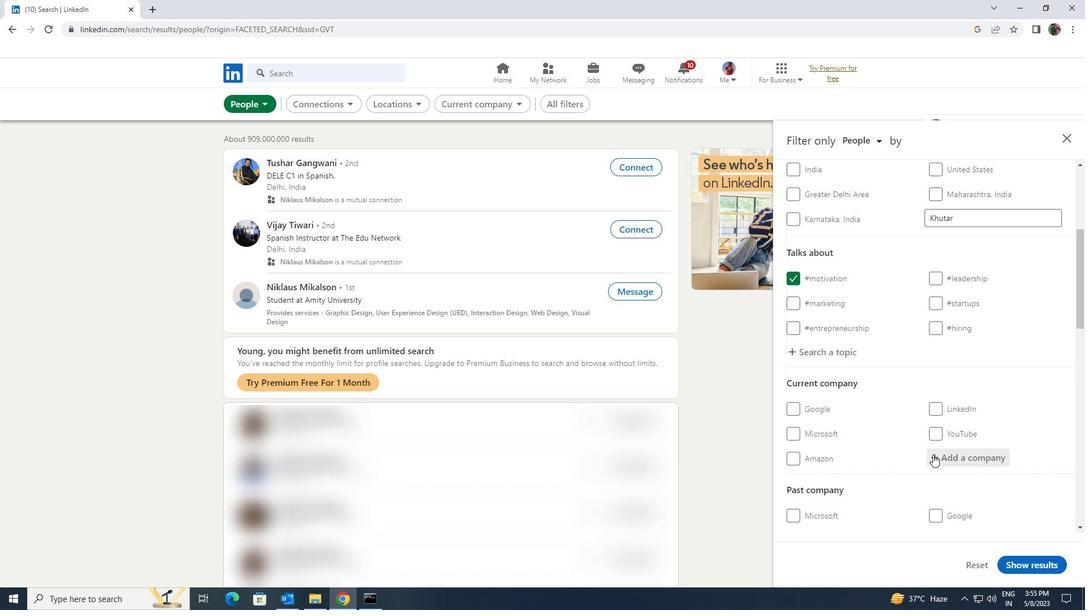 
Action: Key pressed <Key.shift><Key.shift><Key.shift><Key.shift>GOOGLE
Screenshot: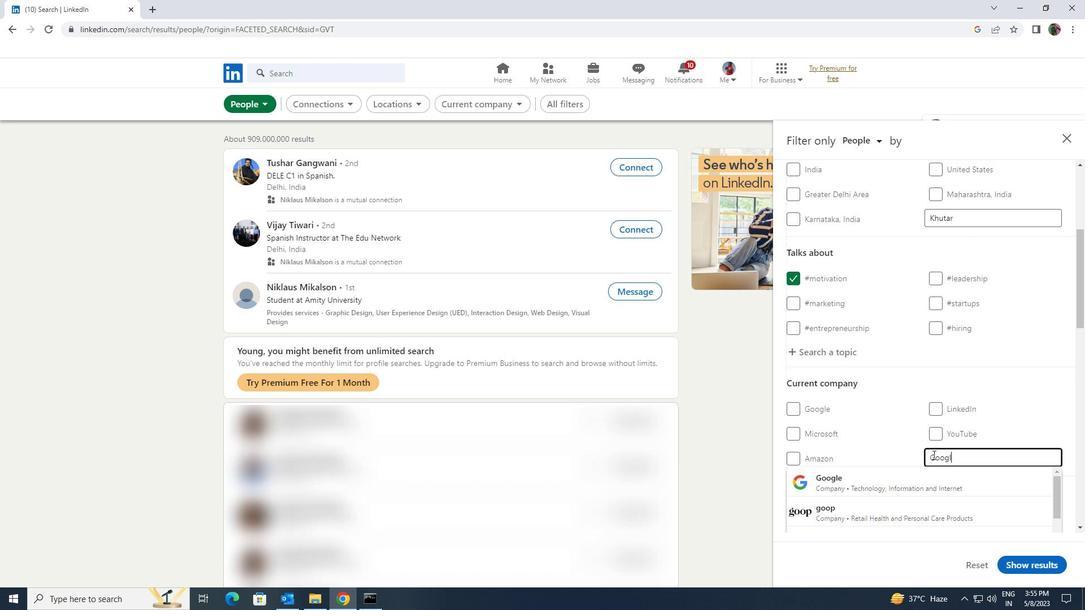 
Action: Mouse moved to (931, 473)
Screenshot: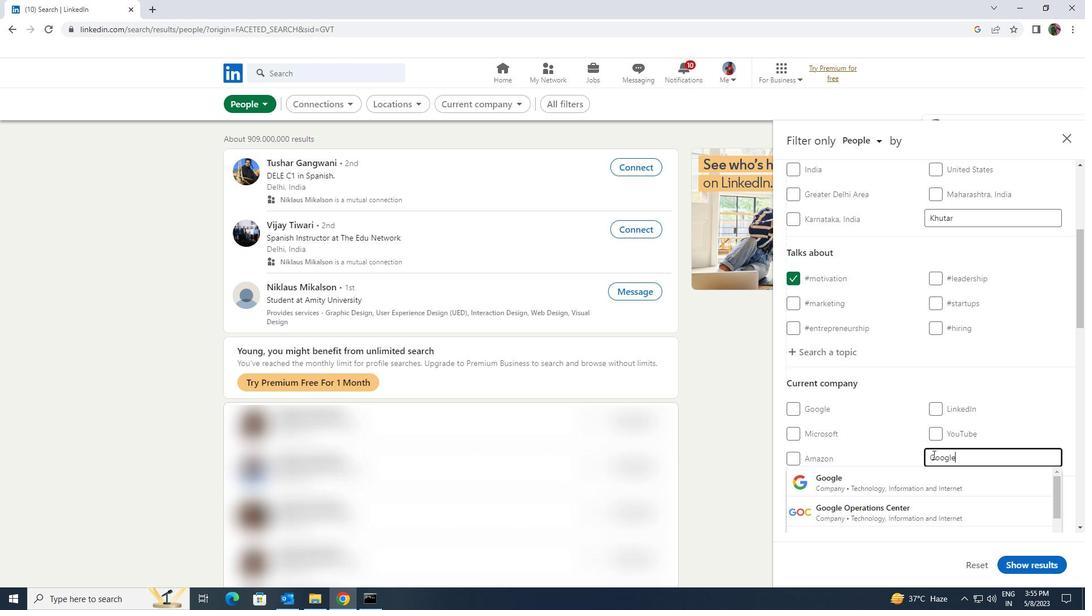 
Action: Mouse pressed left at (931, 473)
Screenshot: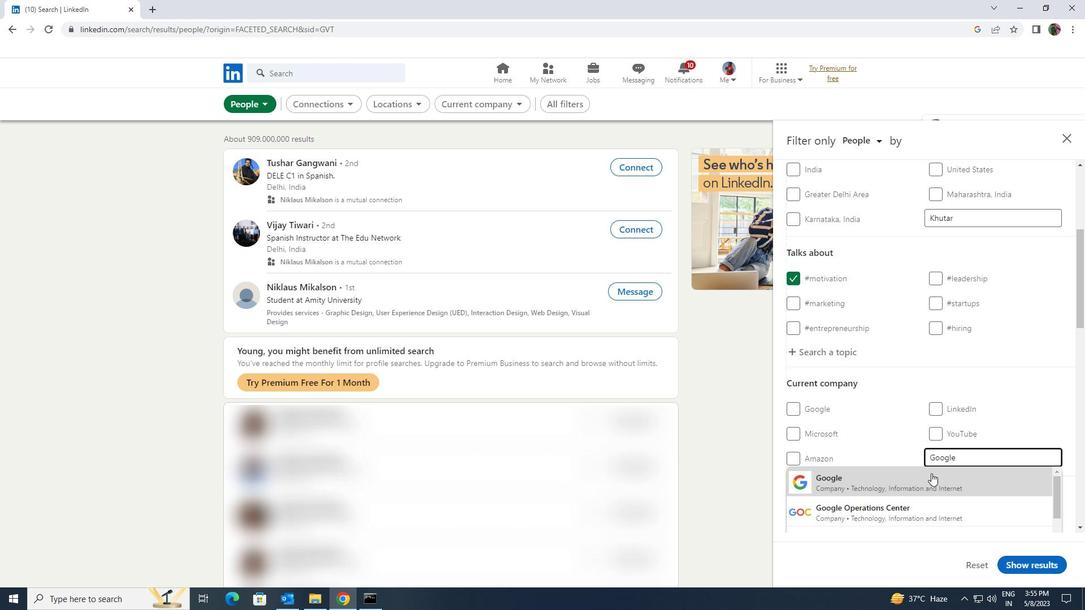 
Action: Mouse scrolled (931, 473) with delta (0, 0)
Screenshot: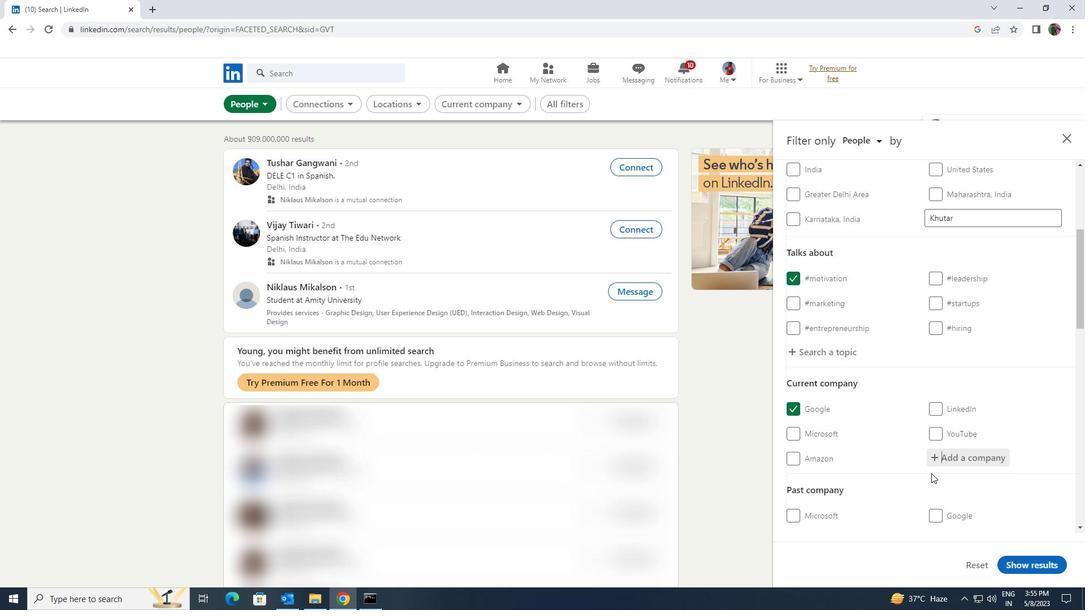 
Action: Mouse scrolled (931, 473) with delta (0, 0)
Screenshot: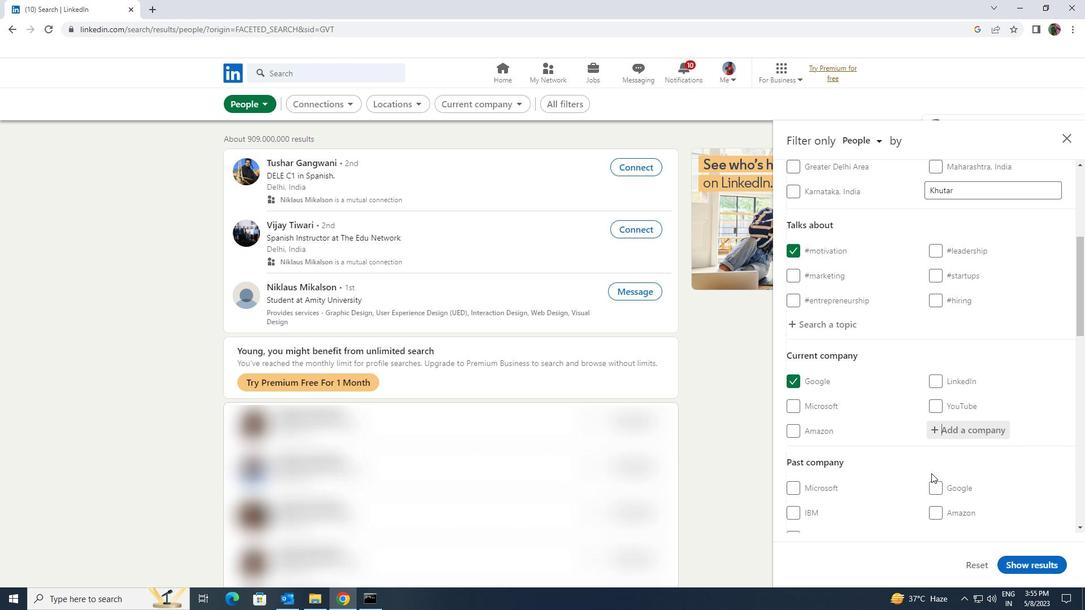 
Action: Mouse scrolled (931, 473) with delta (0, 0)
Screenshot: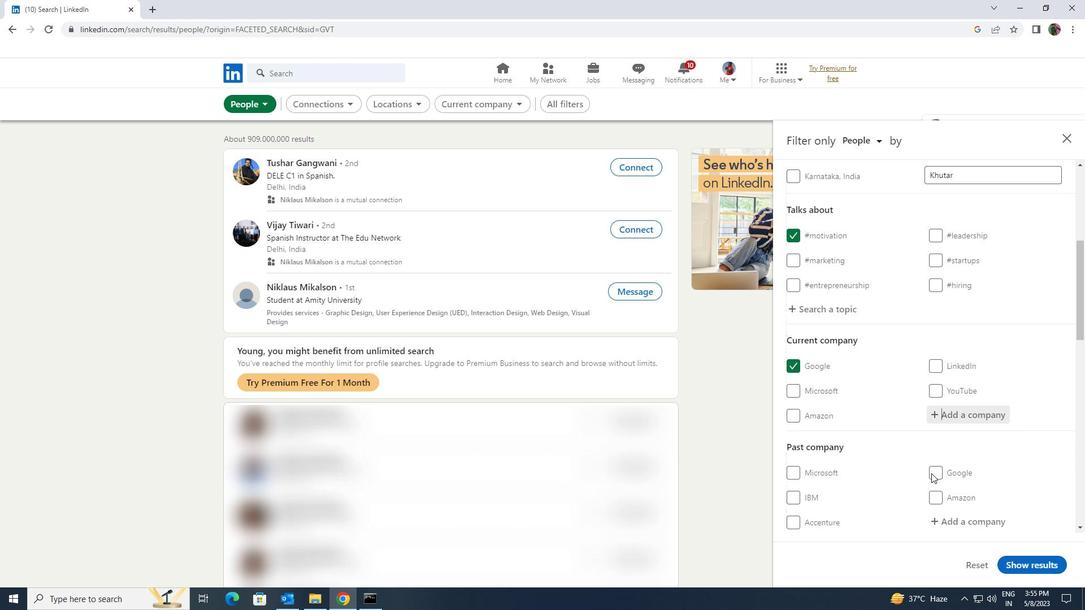 
Action: Mouse scrolled (931, 473) with delta (0, 0)
Screenshot: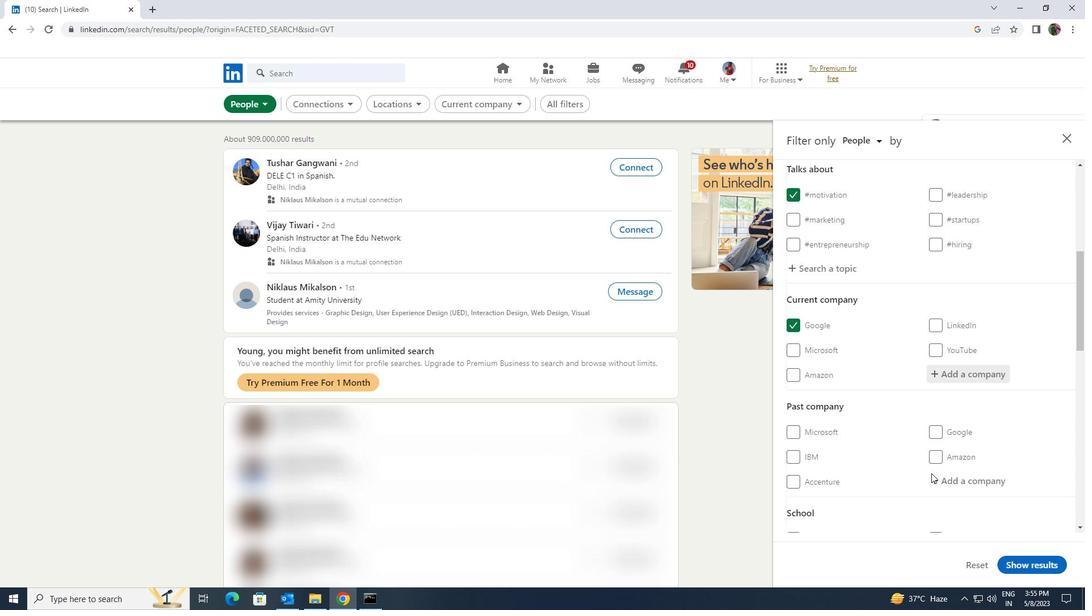 
Action: Mouse moved to (940, 463)
Screenshot: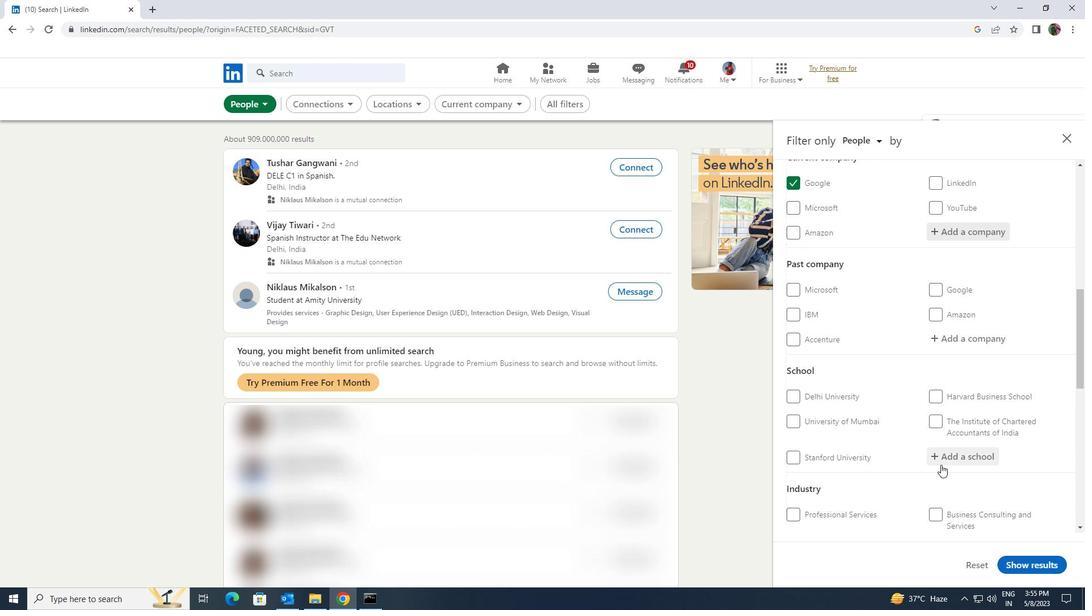 
Action: Mouse pressed left at (940, 463)
Screenshot: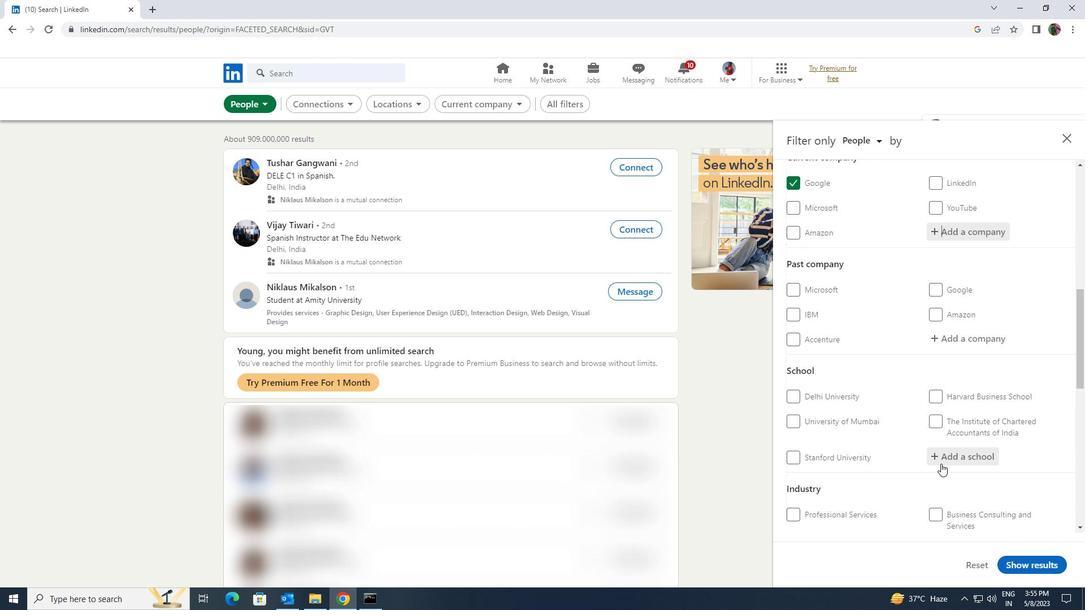 
Action: Key pressed <Key.shift><Key.shift><Key.shift><Key.shift><Key.shift><Key.shift>ZION<Key.space><Key.shift>MATRI
Screenshot: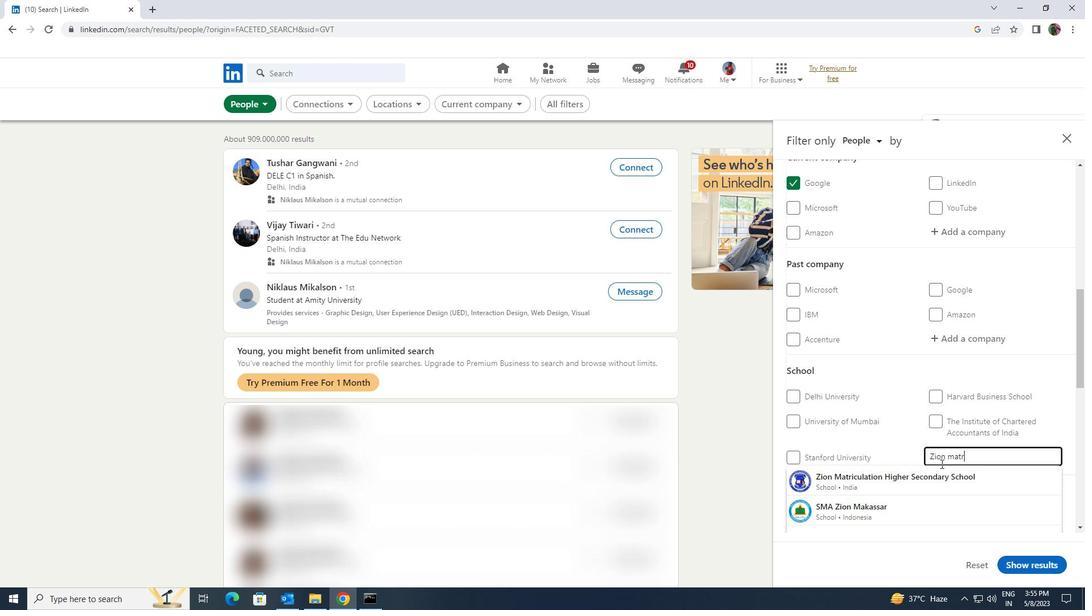 
Action: Mouse moved to (940, 470)
Screenshot: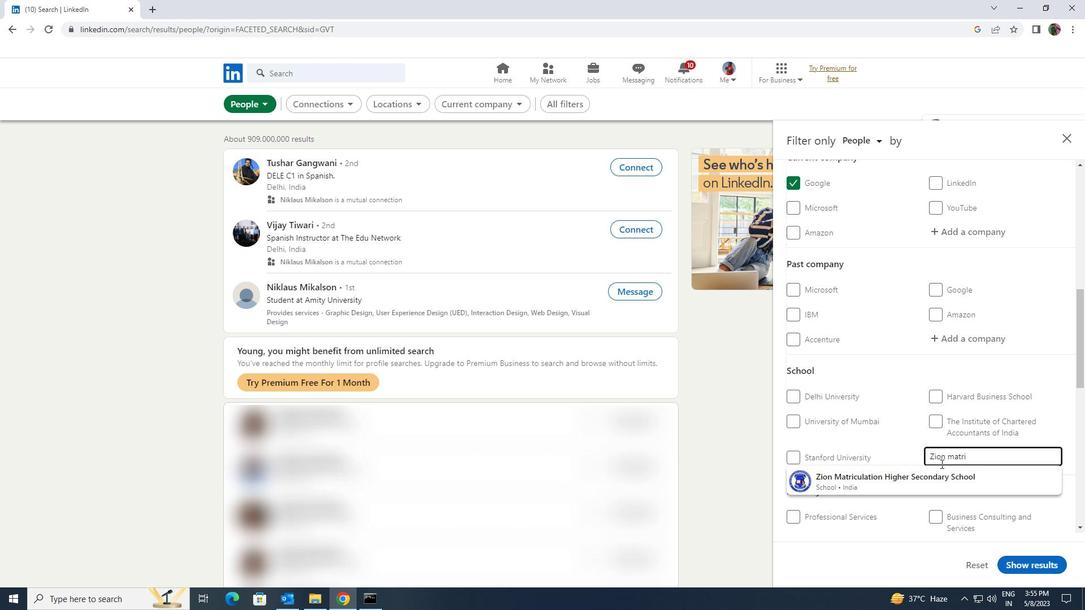 
Action: Mouse pressed left at (940, 470)
Screenshot: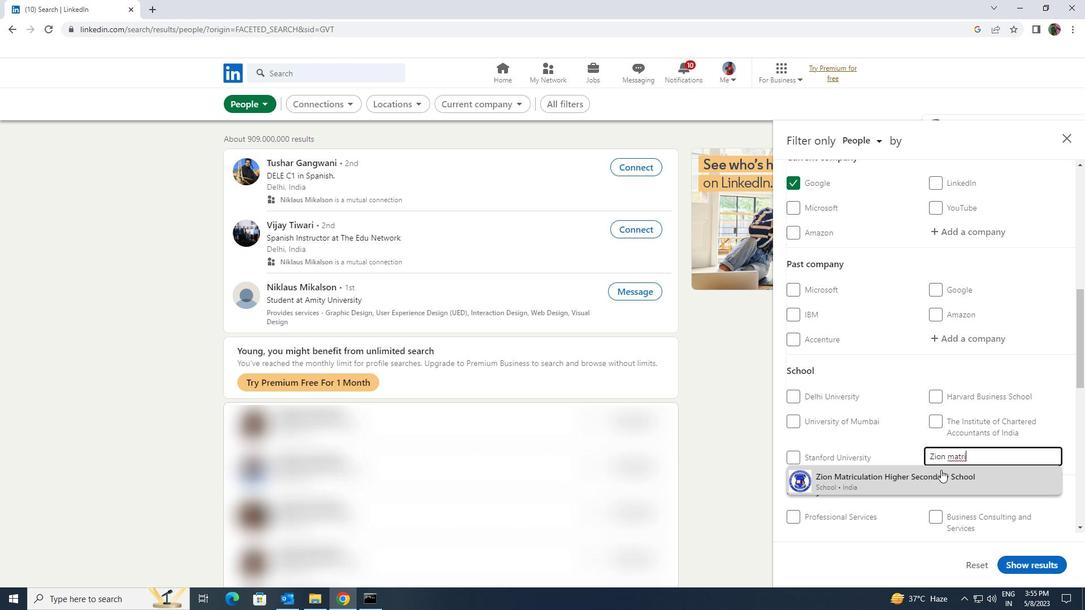 
Action: Mouse scrolled (940, 470) with delta (0, 0)
Screenshot: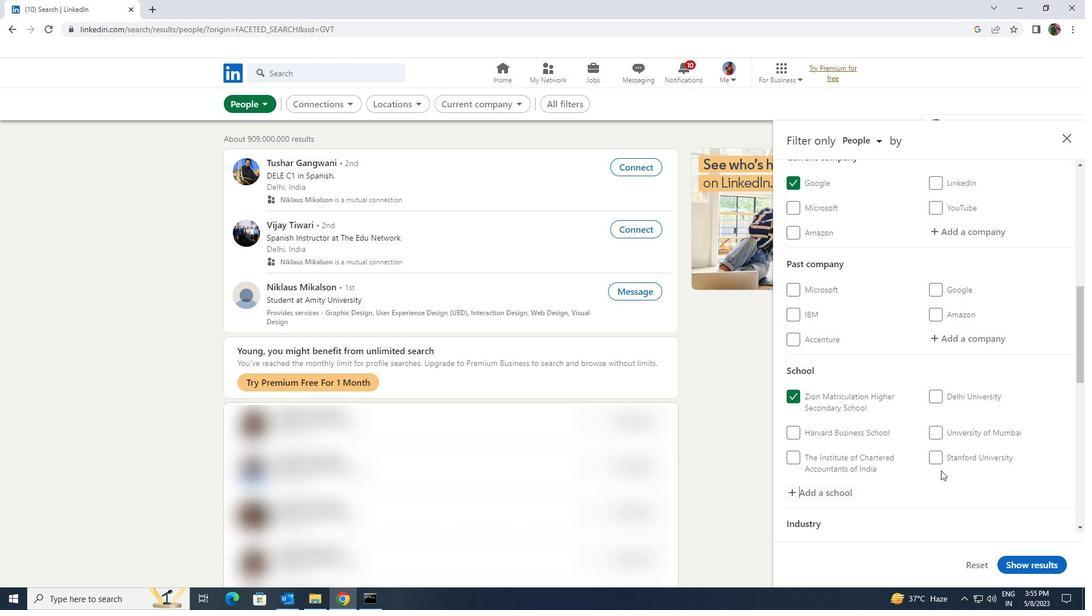 
Action: Mouse scrolled (940, 470) with delta (0, 0)
Screenshot: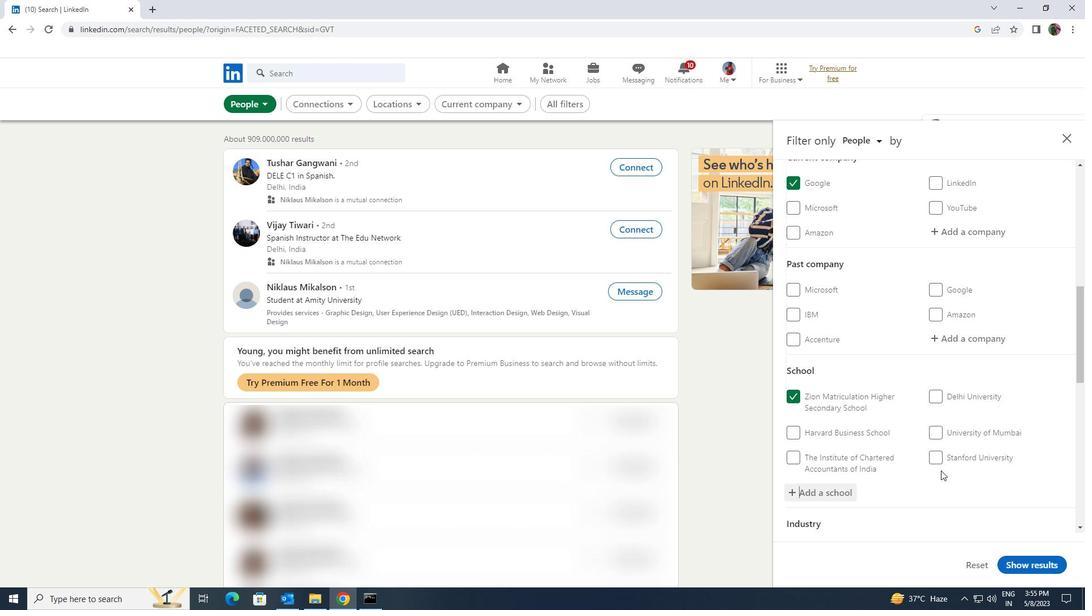 
Action: Mouse moved to (939, 471)
Screenshot: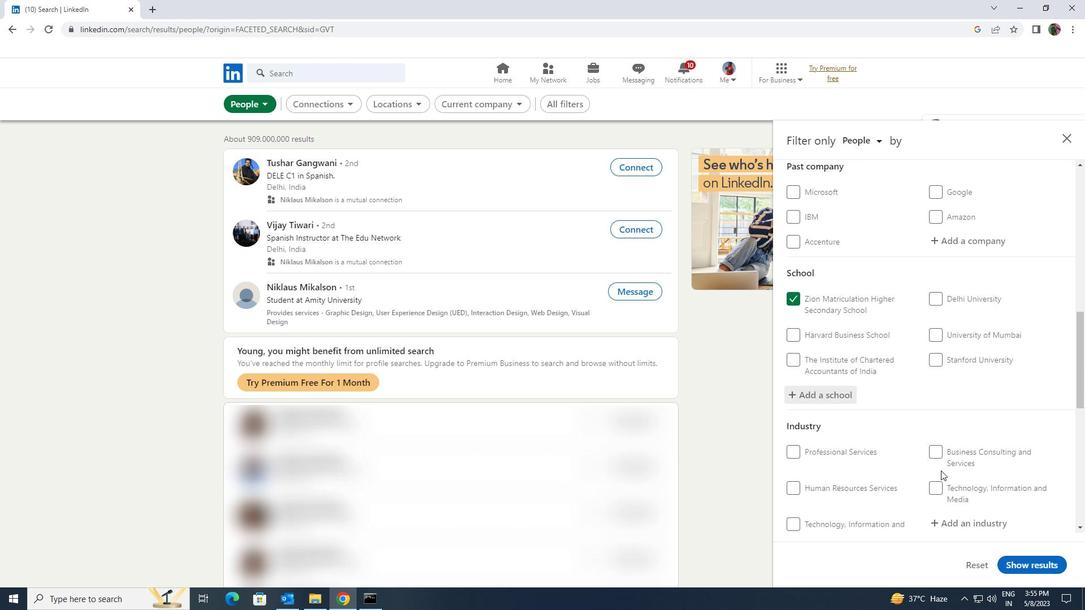 
Action: Mouse scrolled (939, 470) with delta (0, 0)
Screenshot: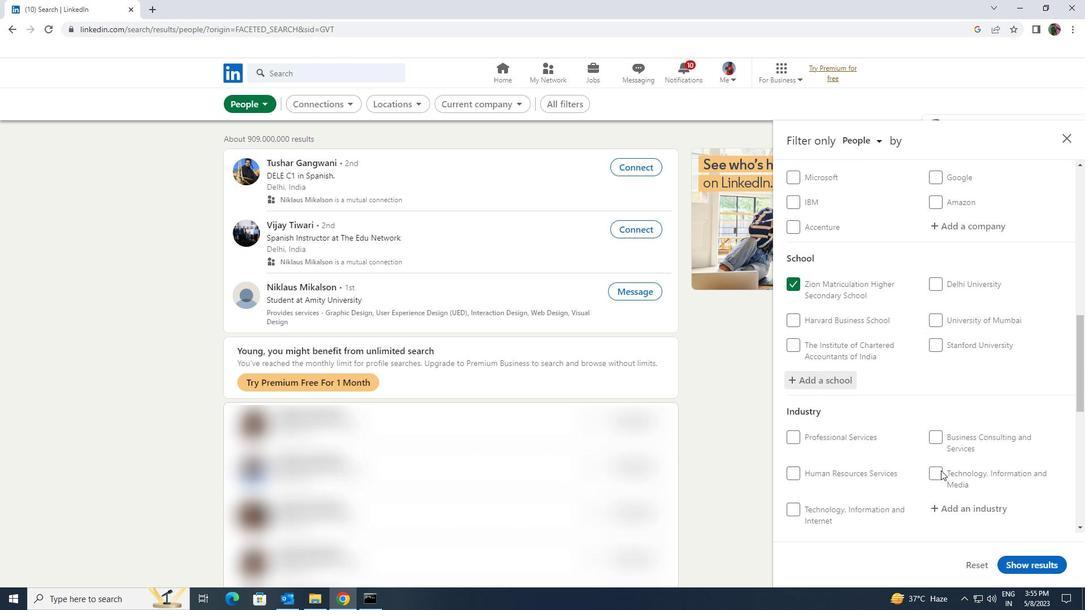 
Action: Mouse moved to (950, 453)
Screenshot: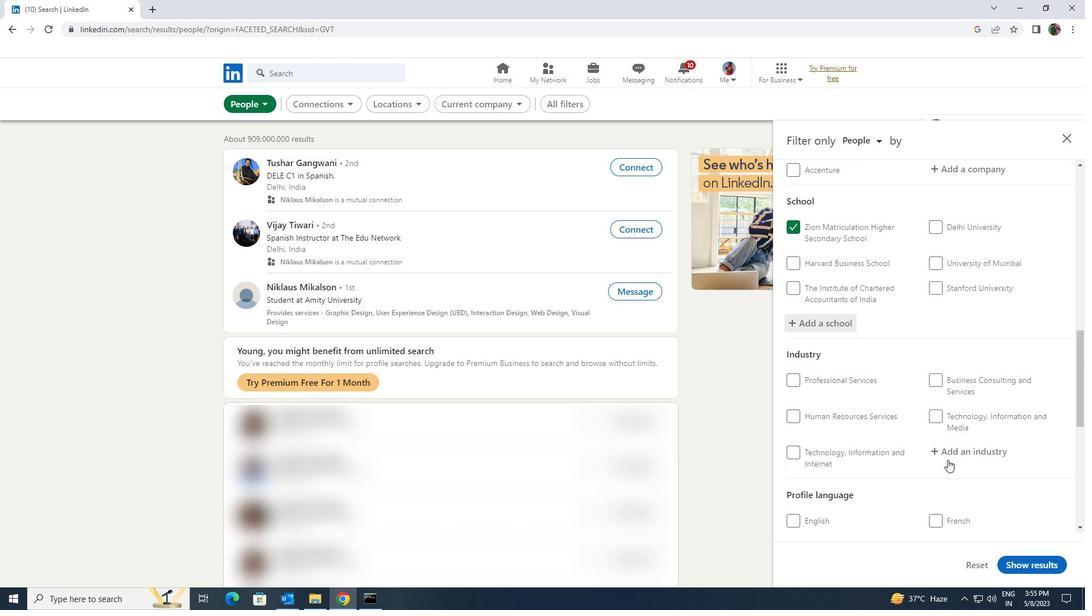 
Action: Mouse pressed left at (950, 453)
Screenshot: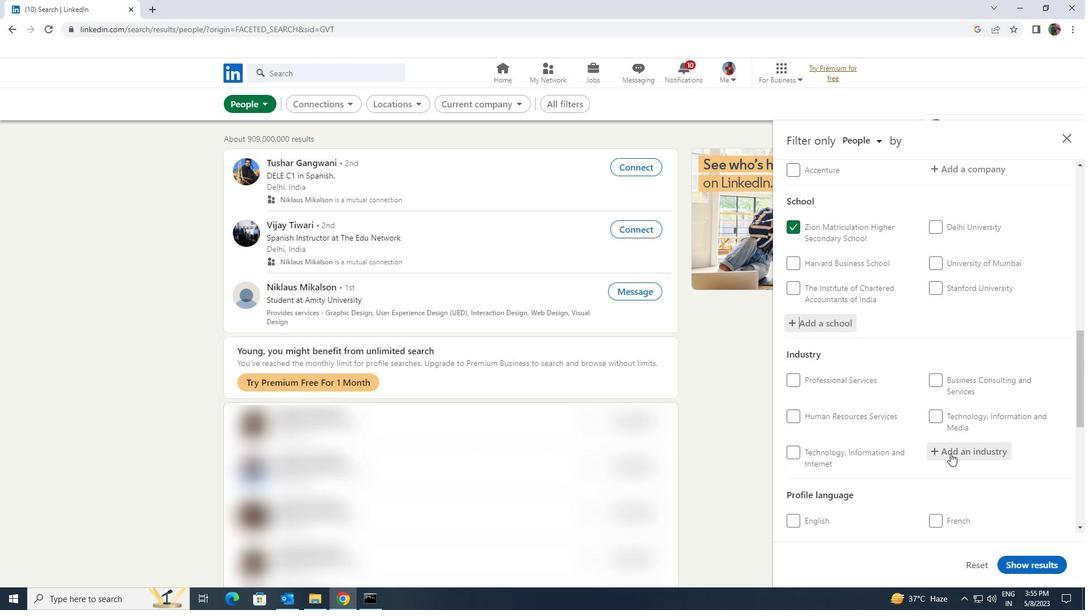 
Action: Key pressed <Key.shift><Key.shift><Key.shift><Key.shift>INSURANCE<Key.space>
Screenshot: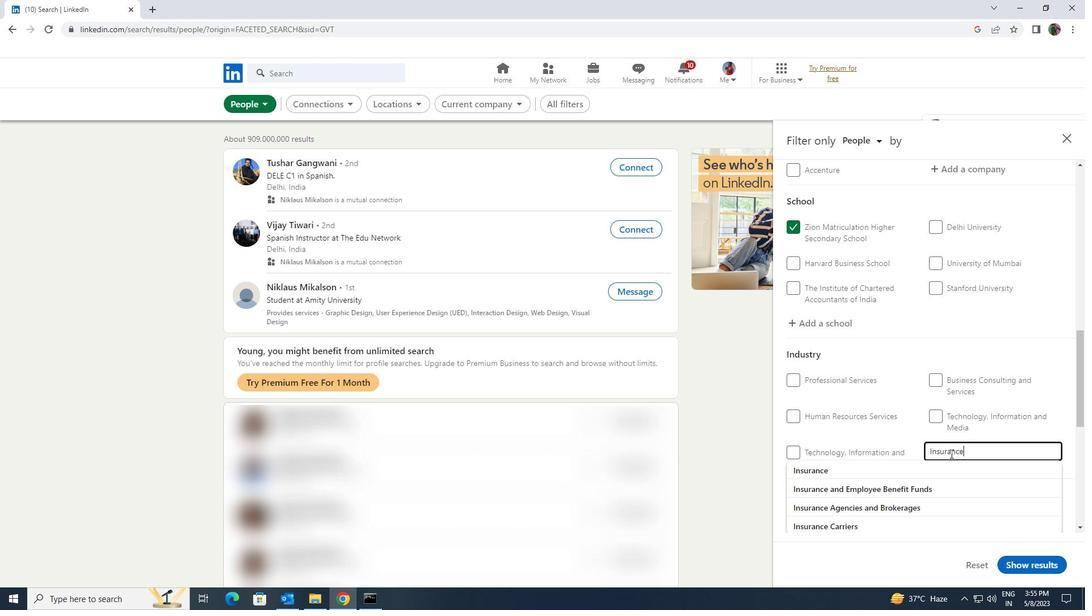 
Action: Mouse moved to (947, 466)
Screenshot: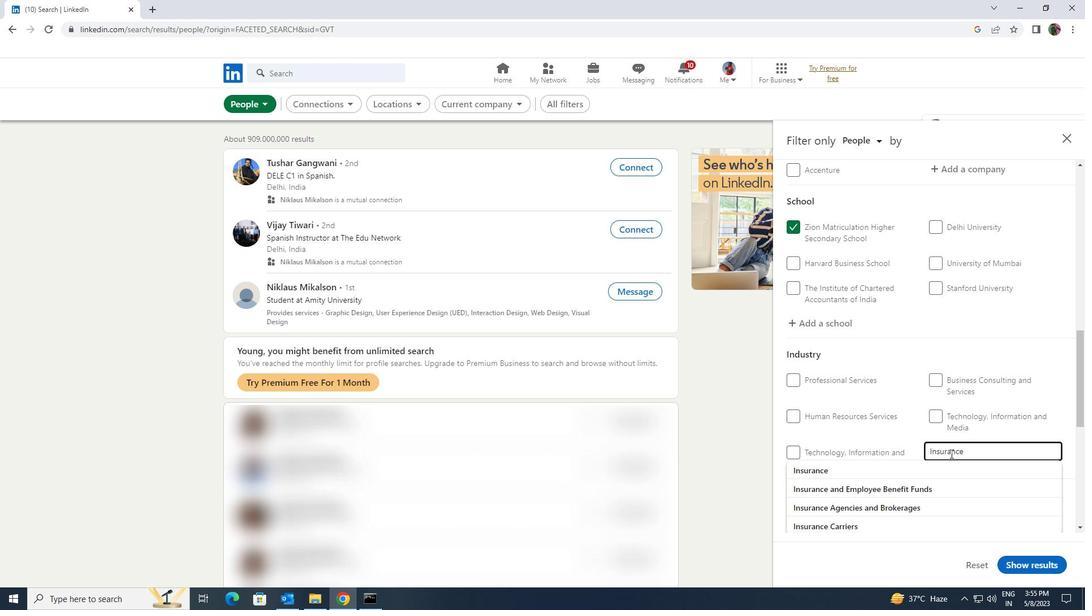 
Action: Mouse pressed left at (947, 466)
Screenshot: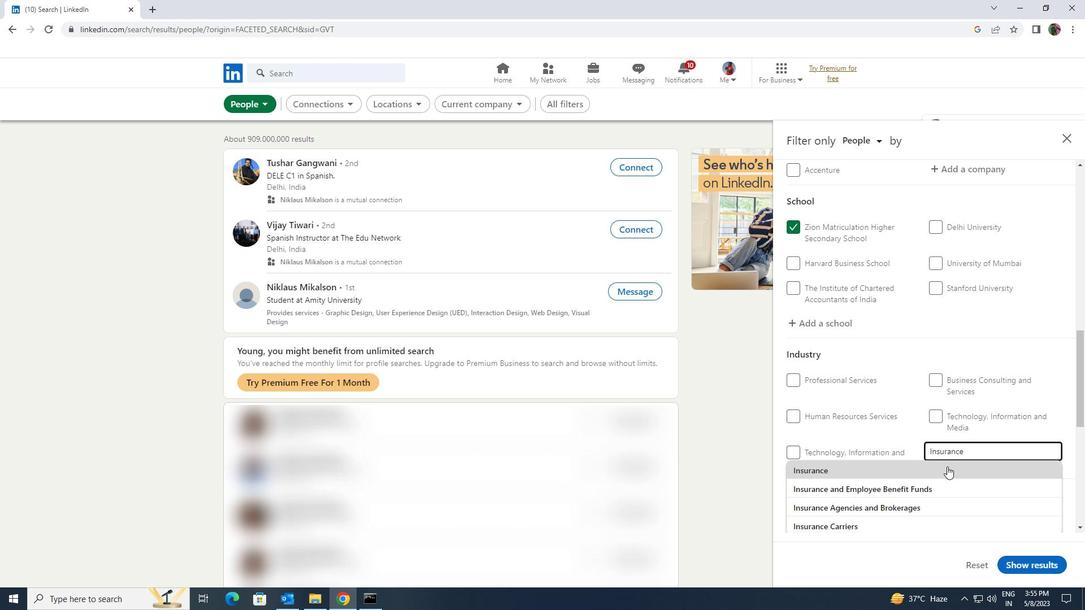 
Action: Mouse moved to (947, 467)
Screenshot: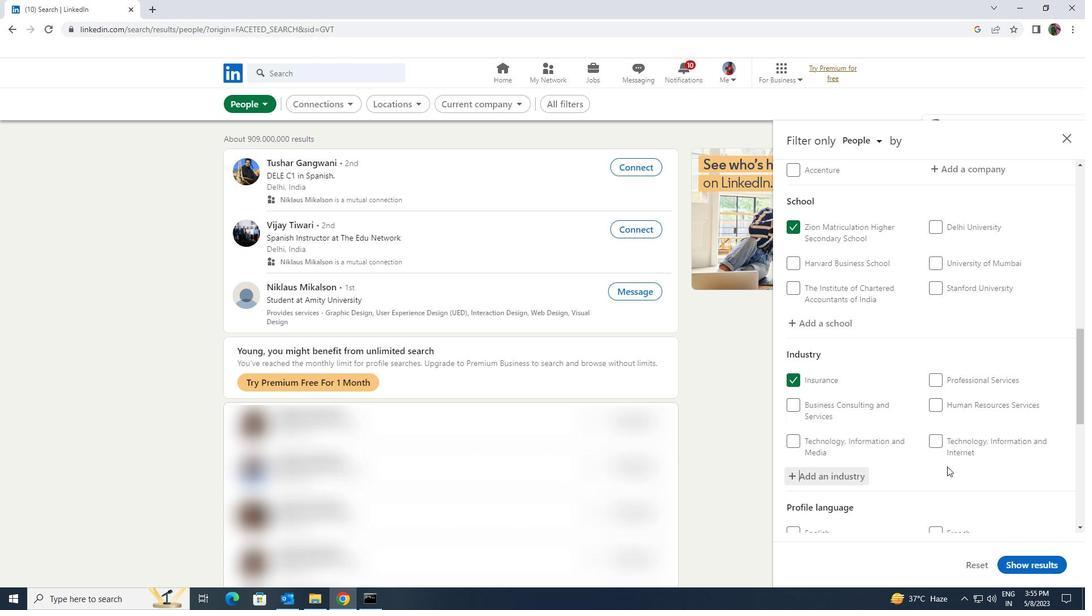 
Action: Mouse scrolled (947, 466) with delta (0, 0)
Screenshot: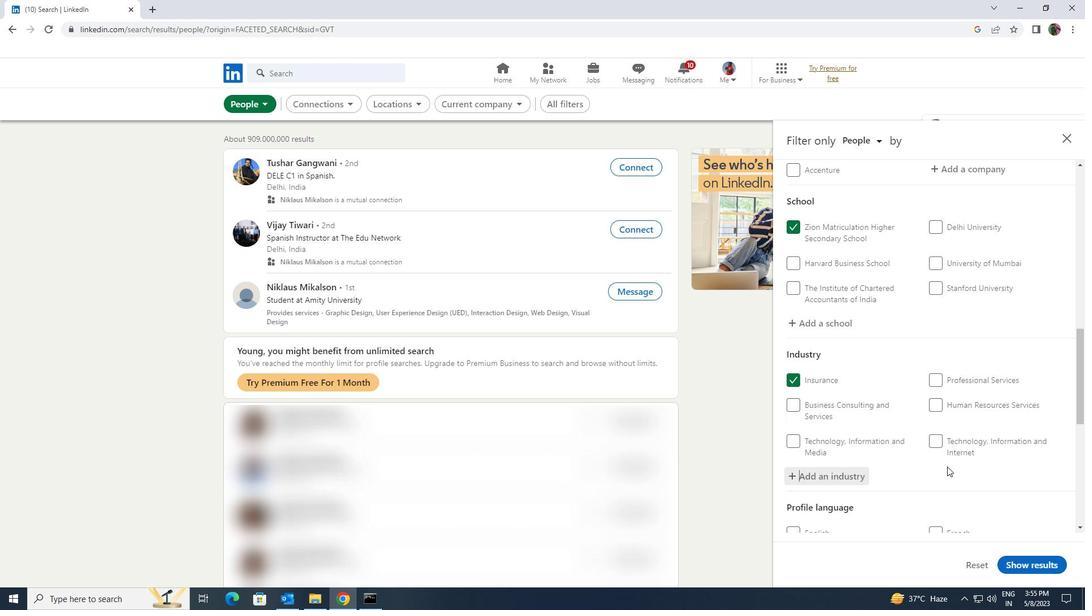 
Action: Mouse scrolled (947, 466) with delta (0, 0)
Screenshot: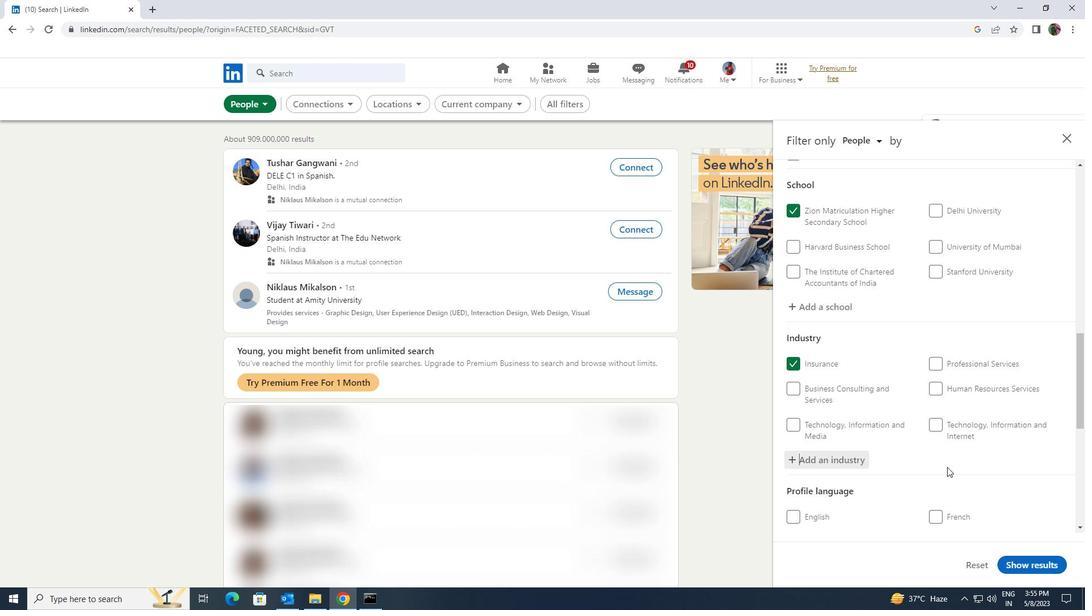 
Action: Mouse moved to (947, 467)
Screenshot: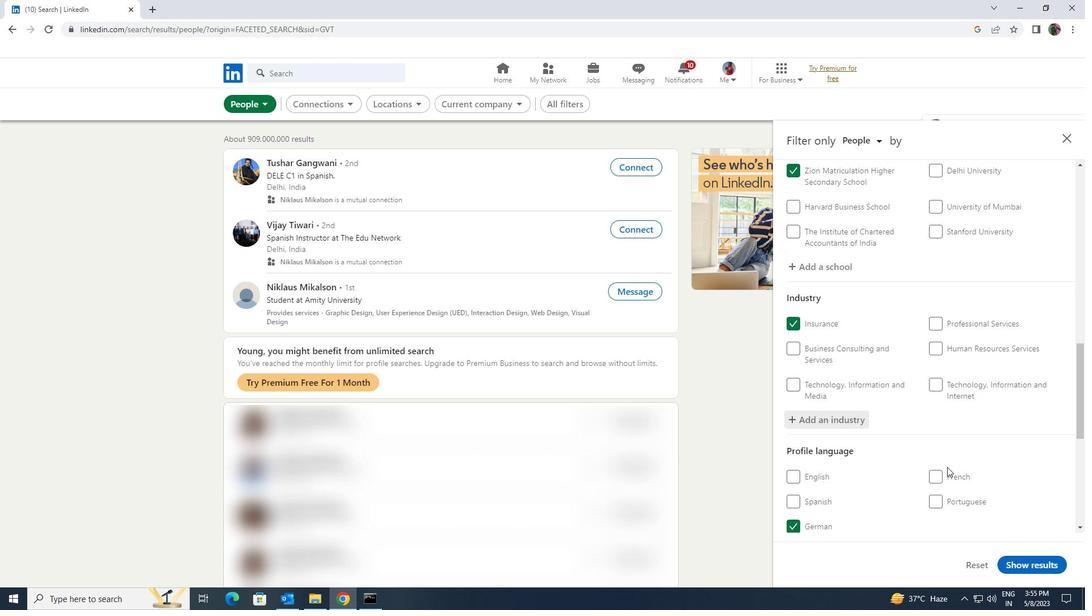 
Action: Mouse scrolled (947, 466) with delta (0, 0)
Screenshot: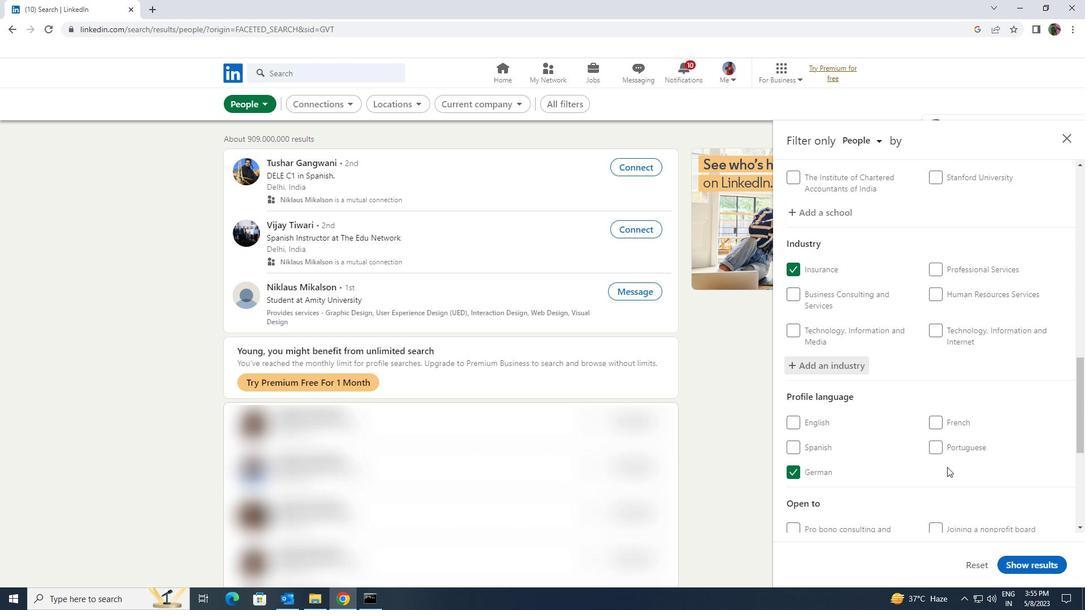 
Action: Mouse scrolled (947, 466) with delta (0, 0)
Screenshot: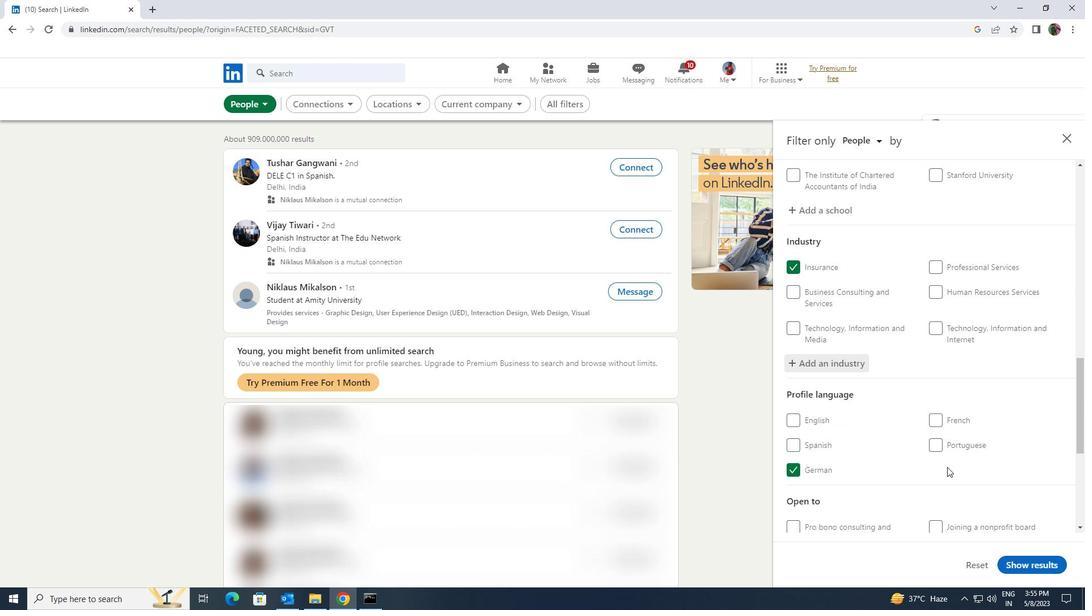 
Action: Mouse scrolled (947, 466) with delta (0, 0)
Screenshot: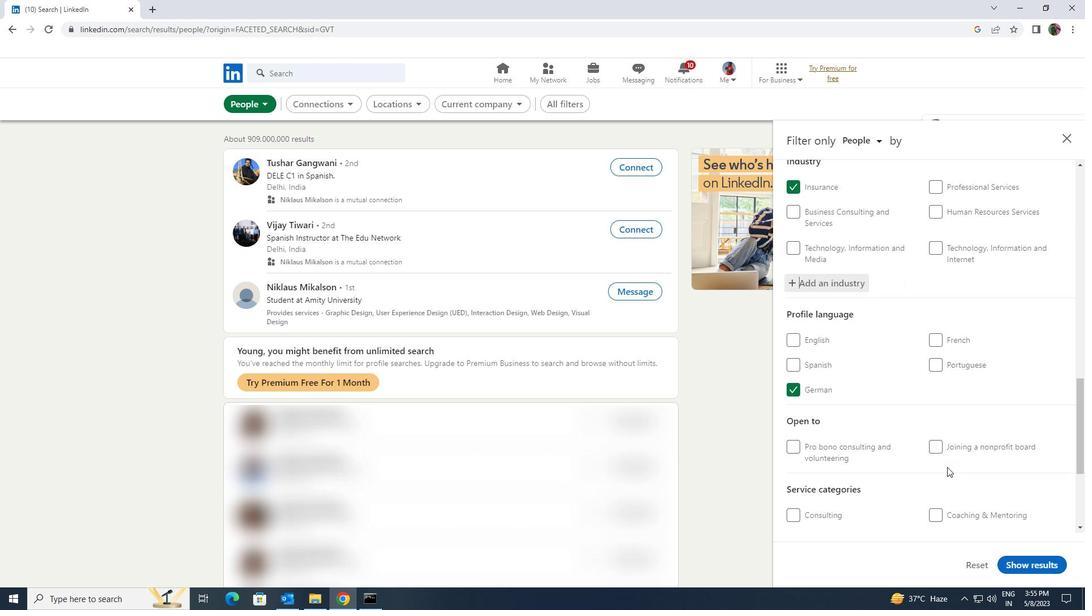 
Action: Mouse moved to (944, 469)
Screenshot: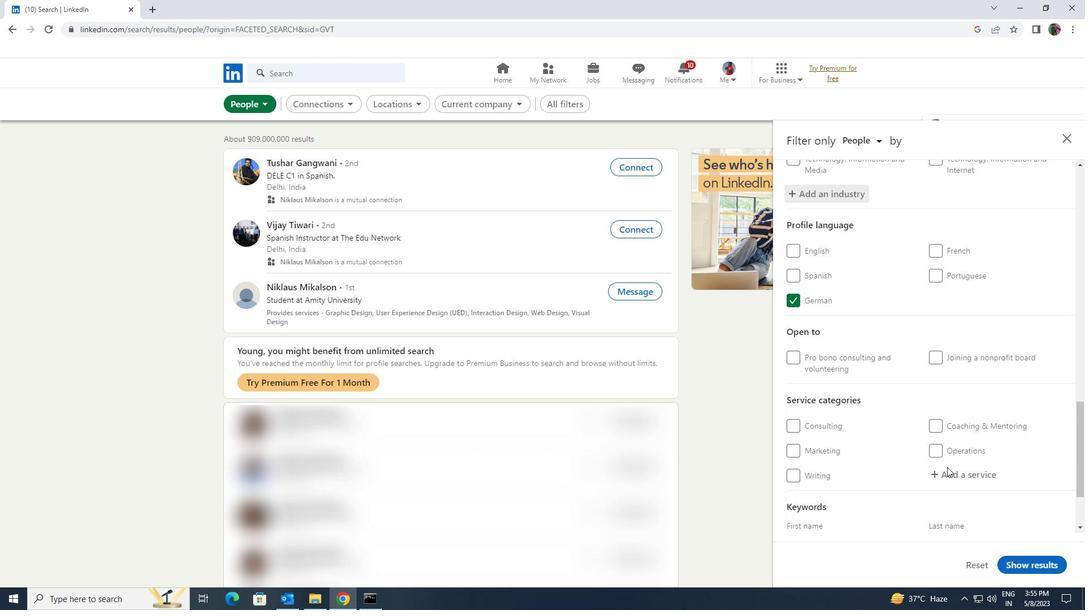 
Action: Mouse pressed left at (944, 469)
Screenshot: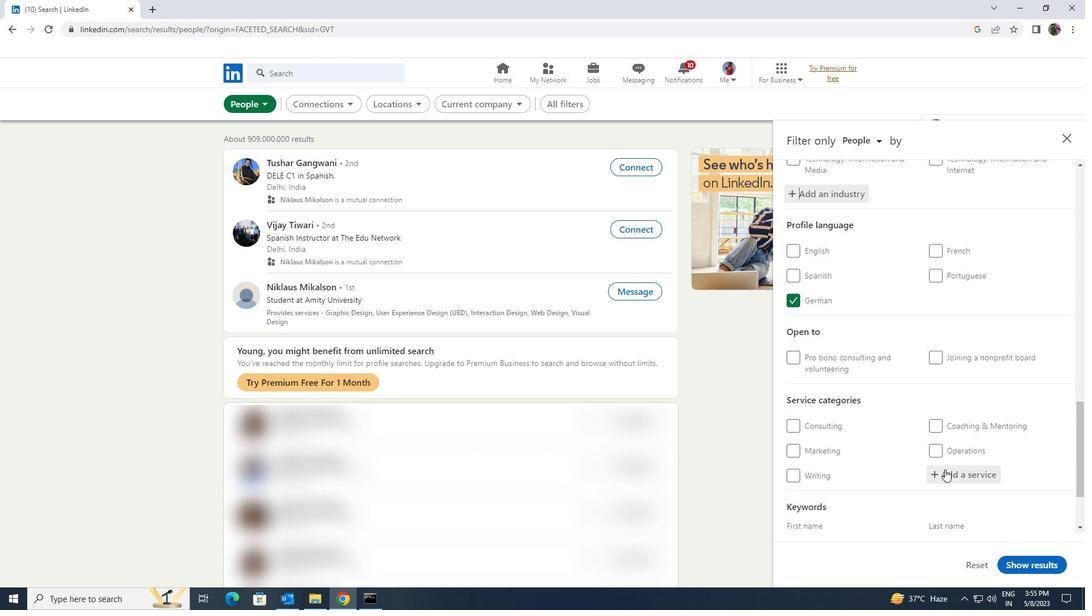 
Action: Key pressed <Key.shift>DATE<Key.space>
Screenshot: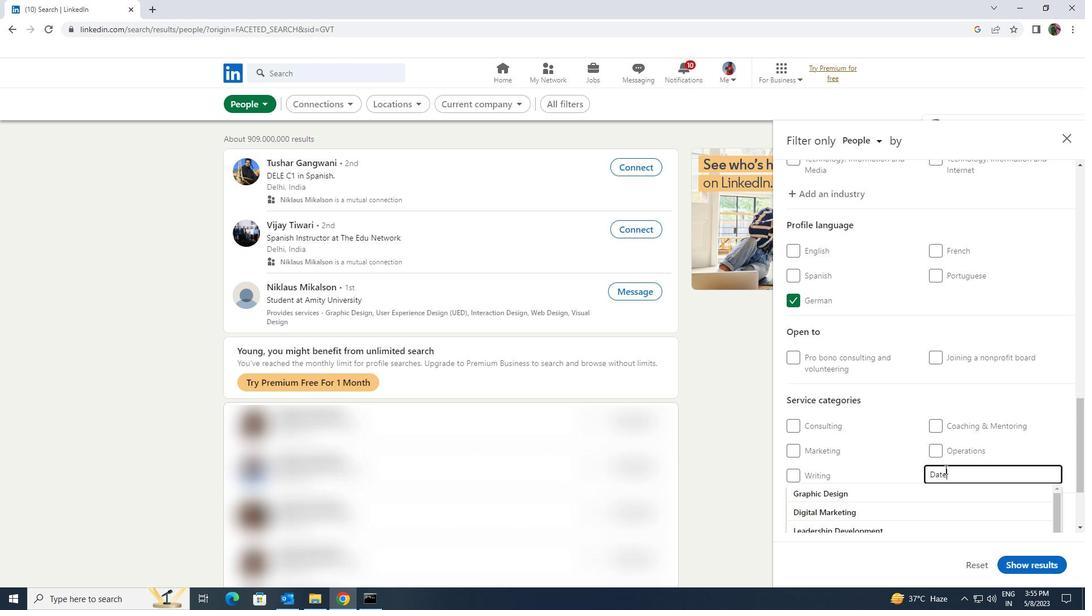 
Action: Mouse moved to (940, 490)
Screenshot: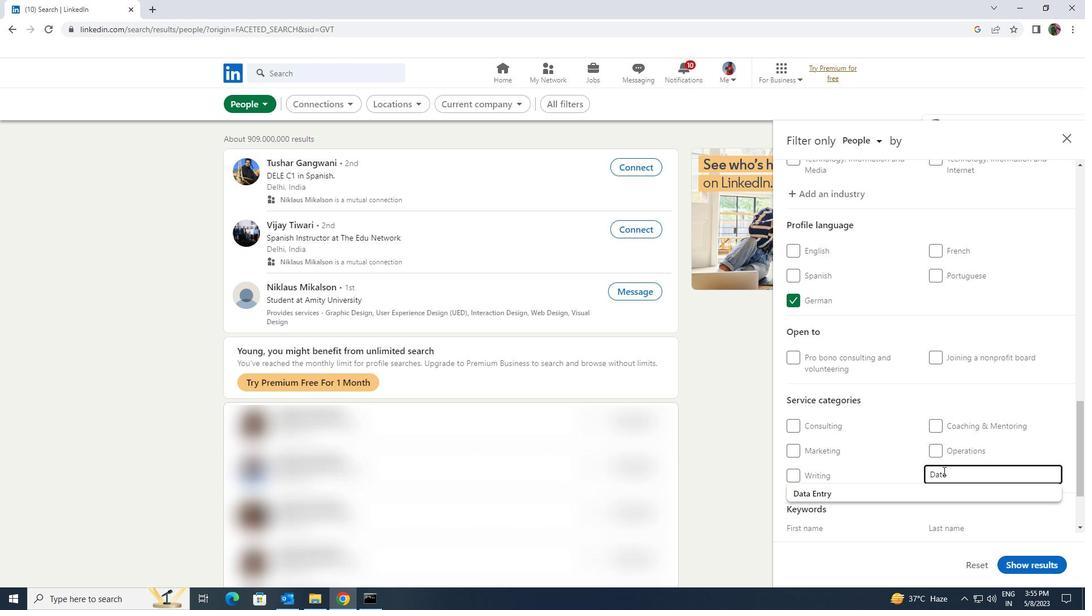 
Action: Mouse pressed left at (940, 490)
Screenshot: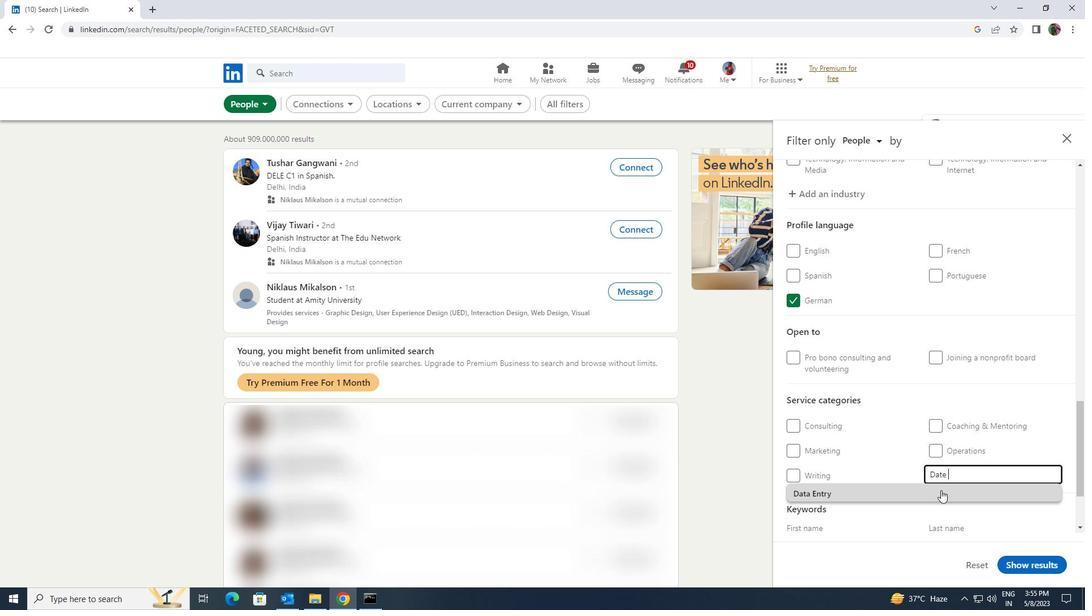 
Action: Mouse moved to (940, 491)
Screenshot: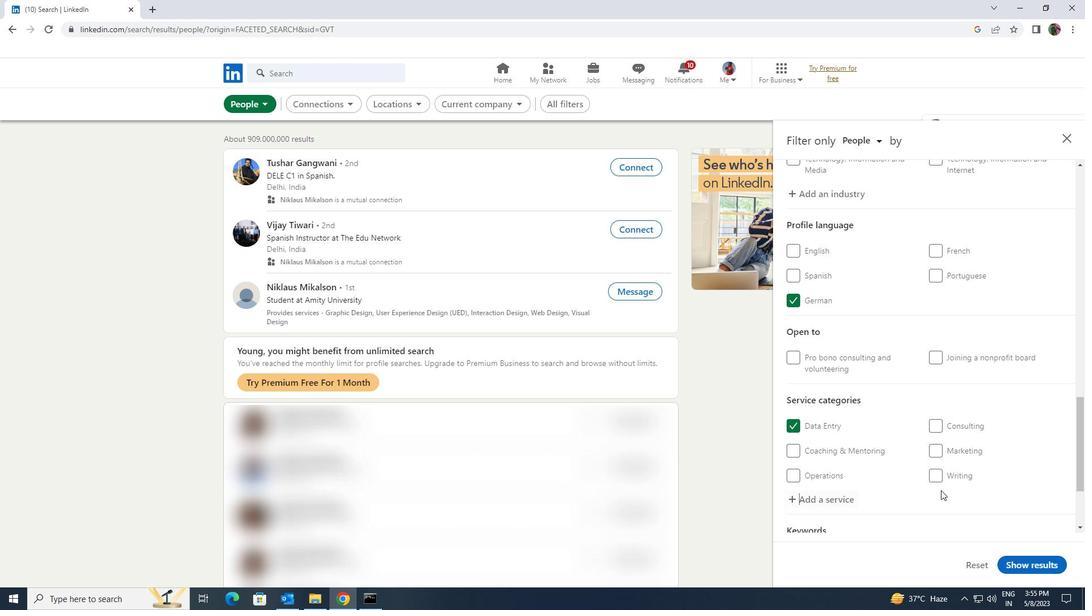 
Action: Mouse scrolled (940, 491) with delta (0, 0)
Screenshot: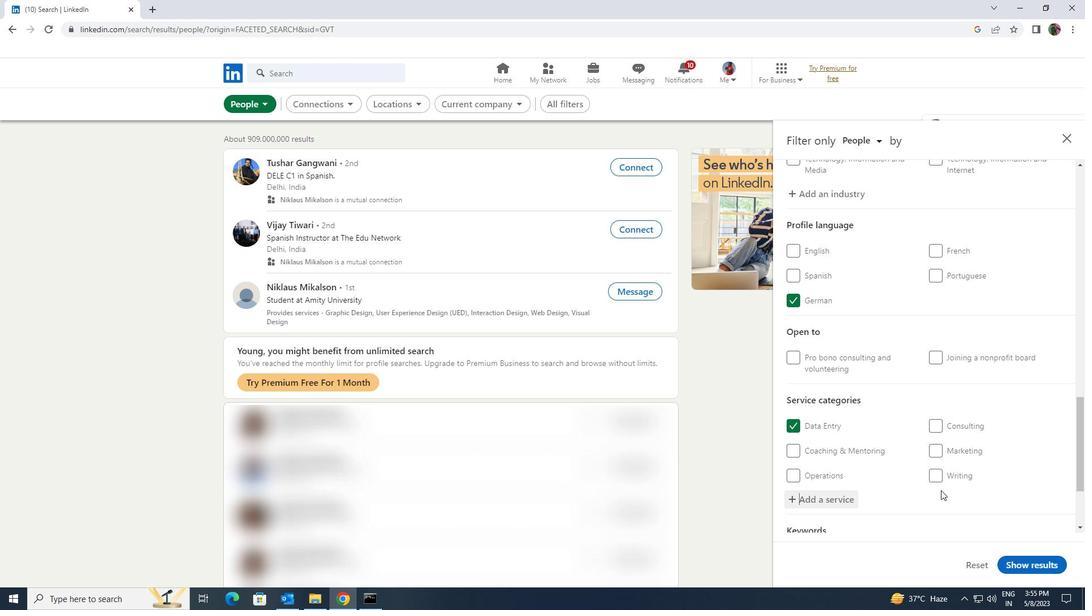 
Action: Mouse scrolled (940, 491) with delta (0, 0)
Screenshot: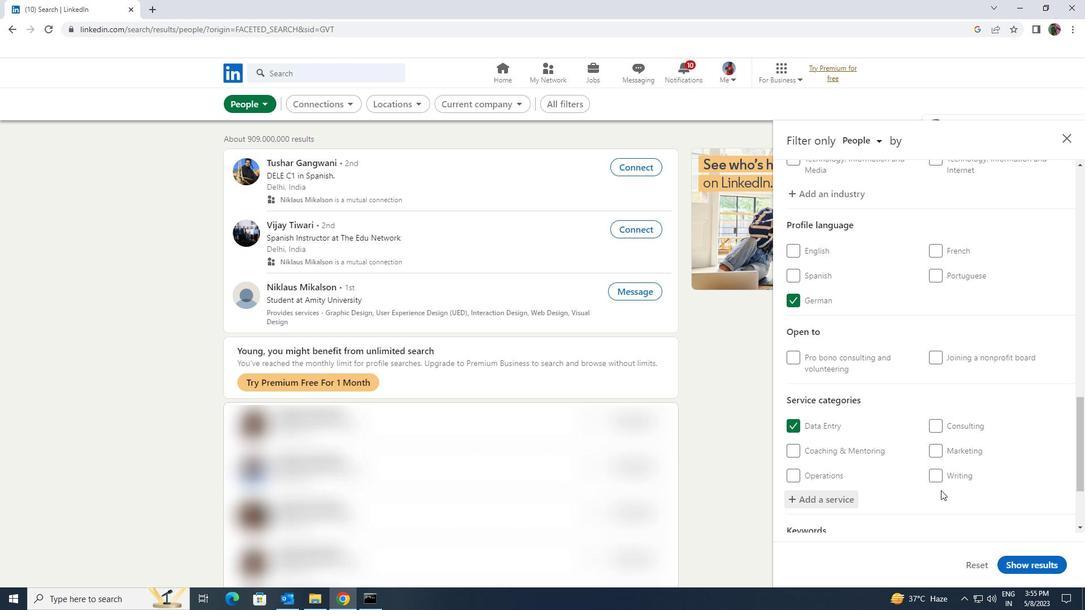 
Action: Mouse moved to (939, 491)
Screenshot: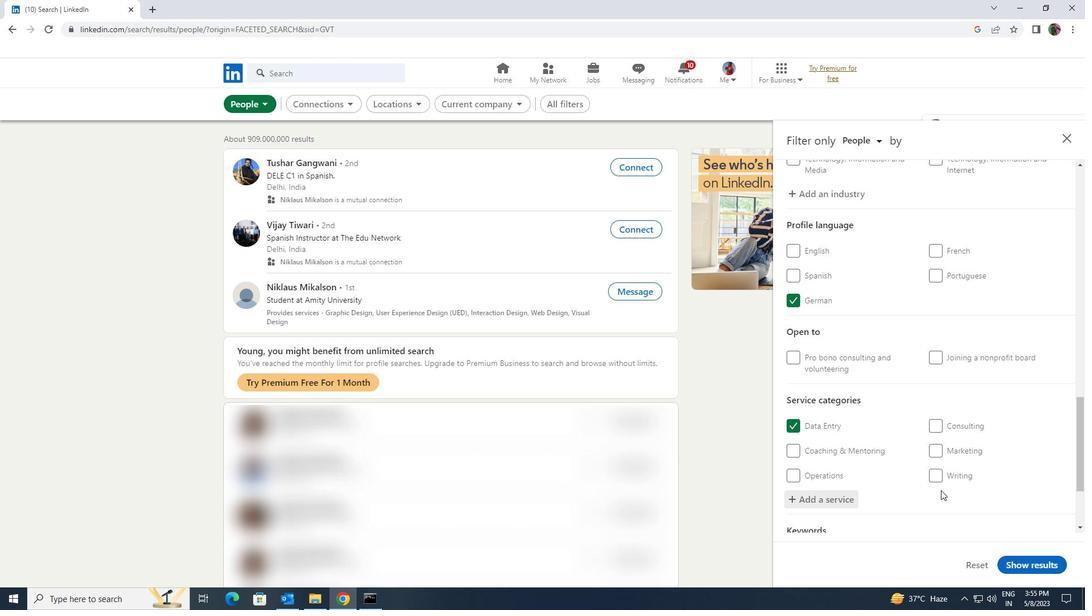 
Action: Mouse scrolled (939, 491) with delta (0, 0)
Screenshot: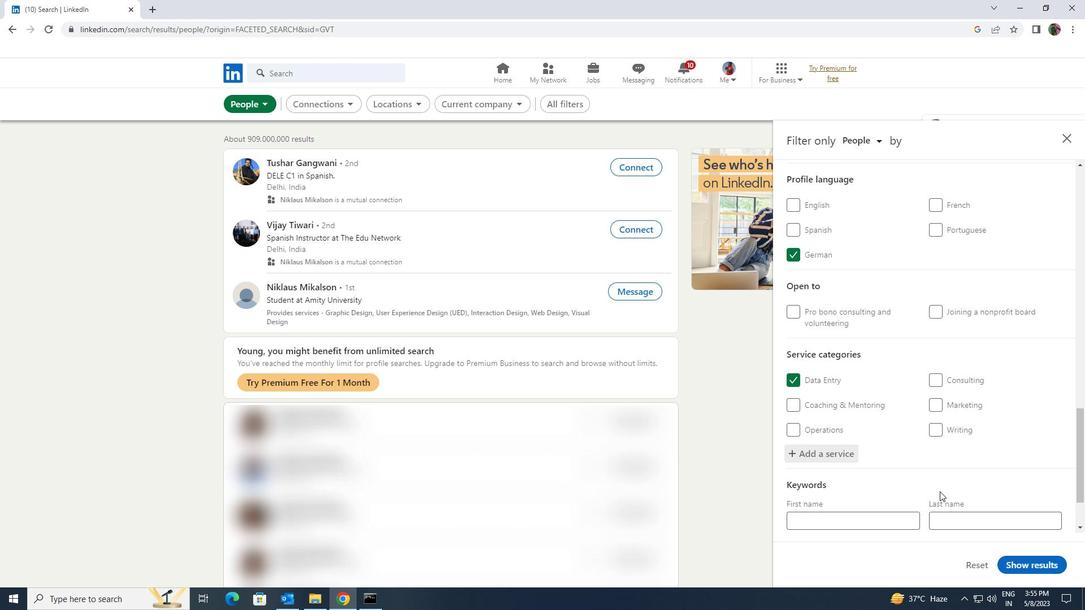 
Action: Mouse moved to (896, 480)
Screenshot: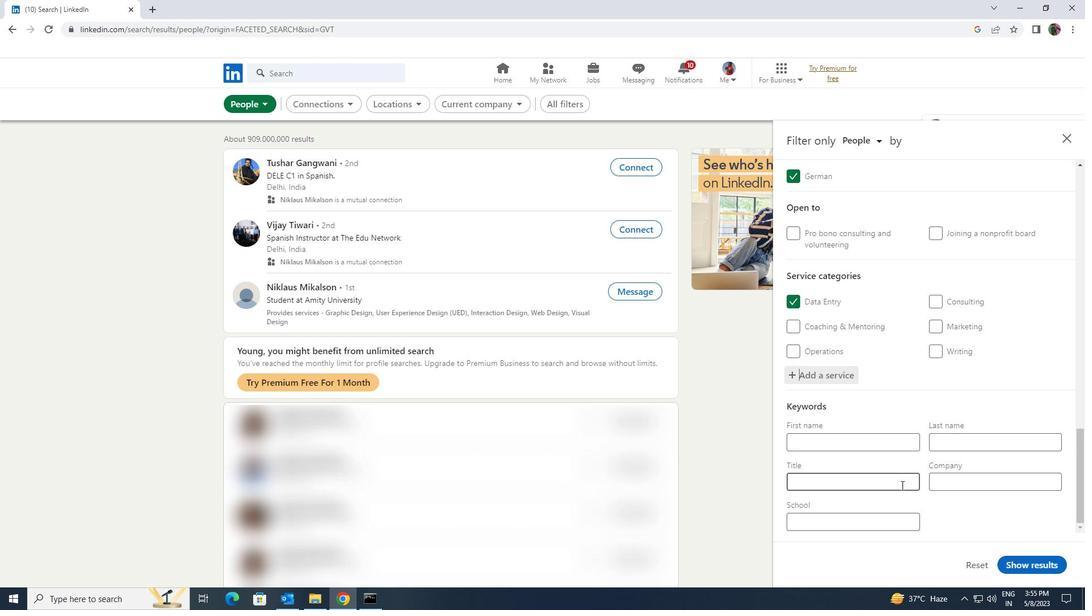 
Action: Mouse pressed left at (896, 480)
Screenshot: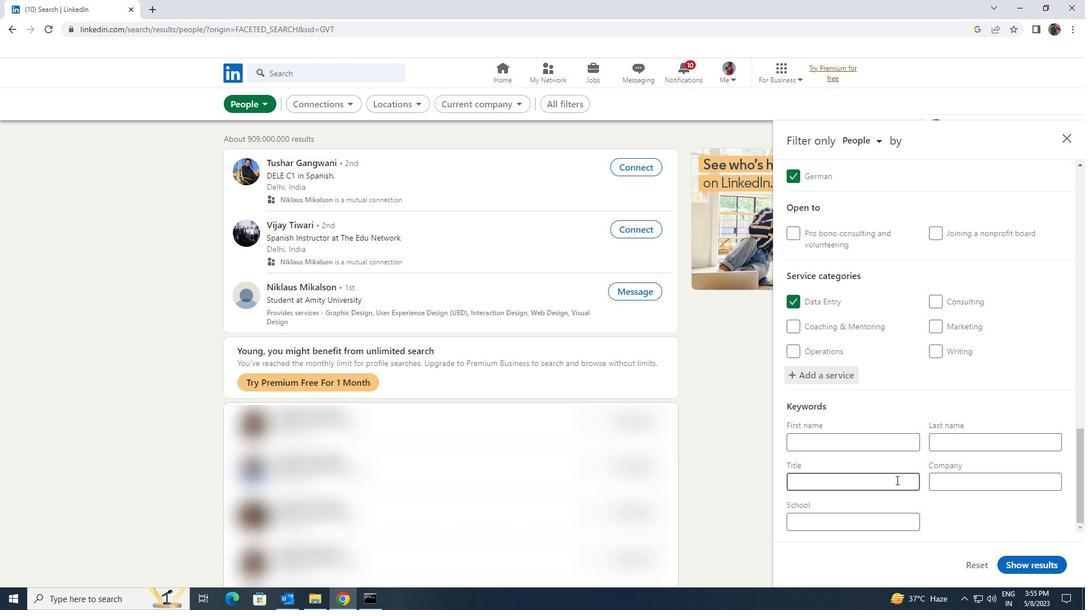
Action: Key pressed <Key.shift><Key.shift><Key.shift><Key.shift><Key.shift><Key.shift>APPLICATION<Key.space><Key.shift><Key.shift><Key.shift><Key.shift><Key.shift>DEVELOPER
Screenshot: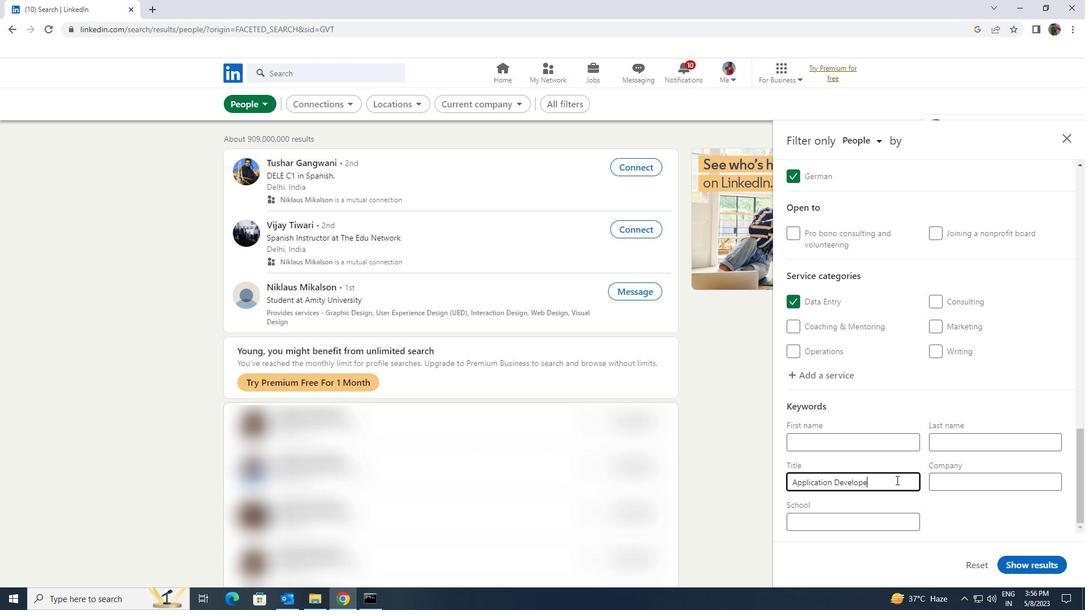 
Action: Mouse moved to (1018, 566)
Screenshot: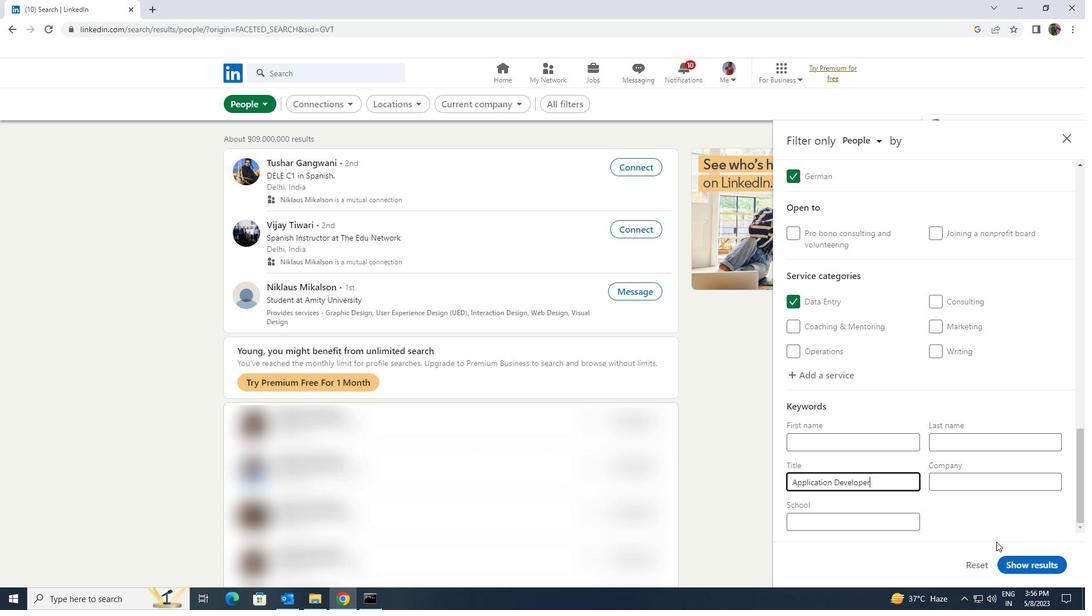 
Action: Mouse pressed left at (1018, 566)
Screenshot: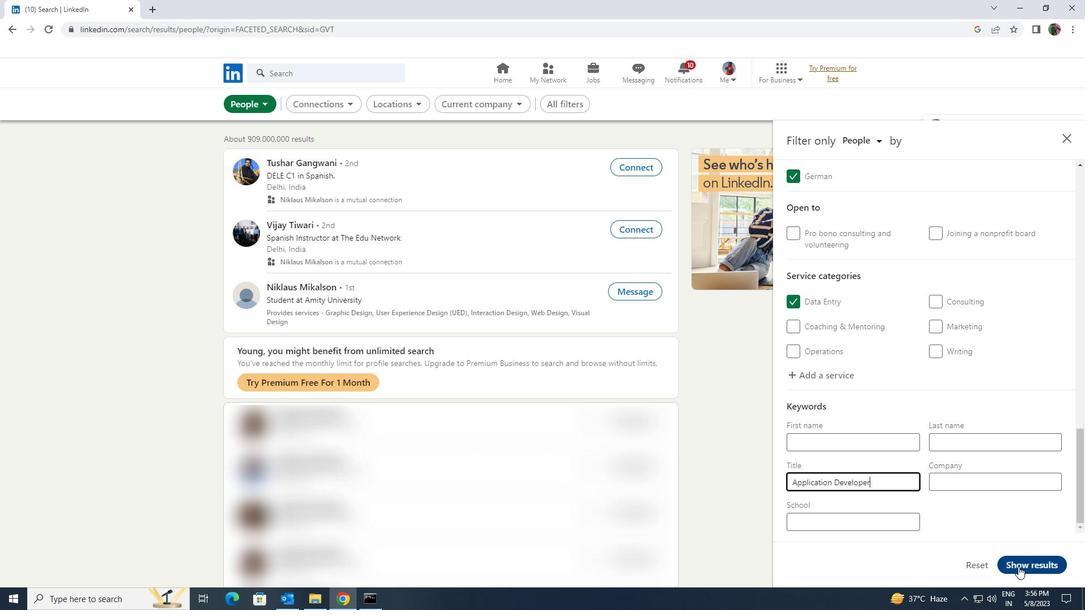 
